 Task: Search one way flight ticket for 4 adults, 1 infant in seat and 1 infant on lap in premium economy from Jamestown: Jamestown Regional Airport to Rock Springs: Southwest Wyoming Regional Airport (rock Springs Sweetwater County Airport) on 8-5-2023. Choice of flights is Emirates. Number of bags: 2 carry on bags and 1 checked bag. Price is upto 98000. Outbound departure time preference is 20:45.
Action: Mouse moved to (324, 302)
Screenshot: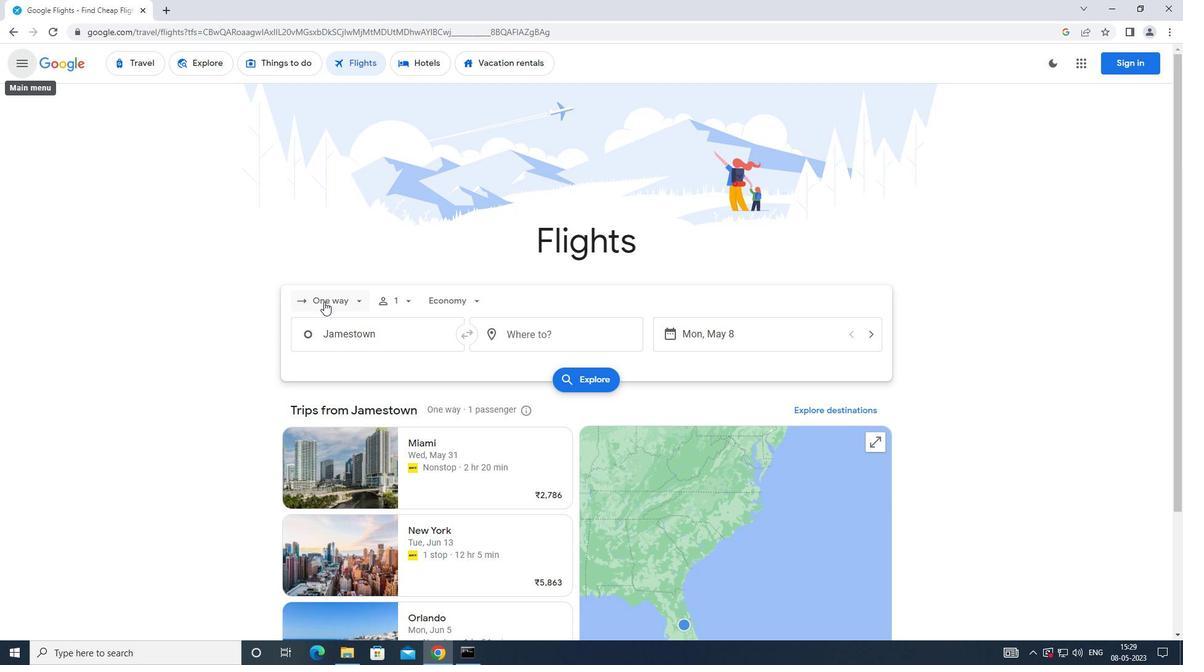 
Action: Mouse pressed left at (324, 302)
Screenshot: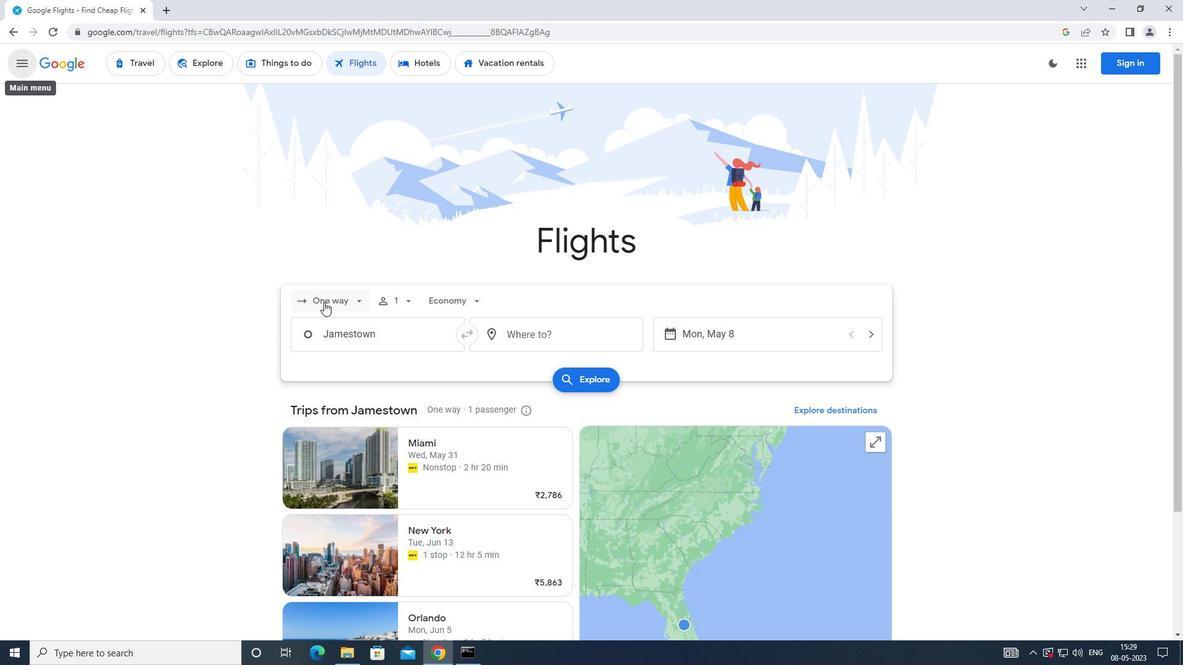 
Action: Mouse moved to (337, 361)
Screenshot: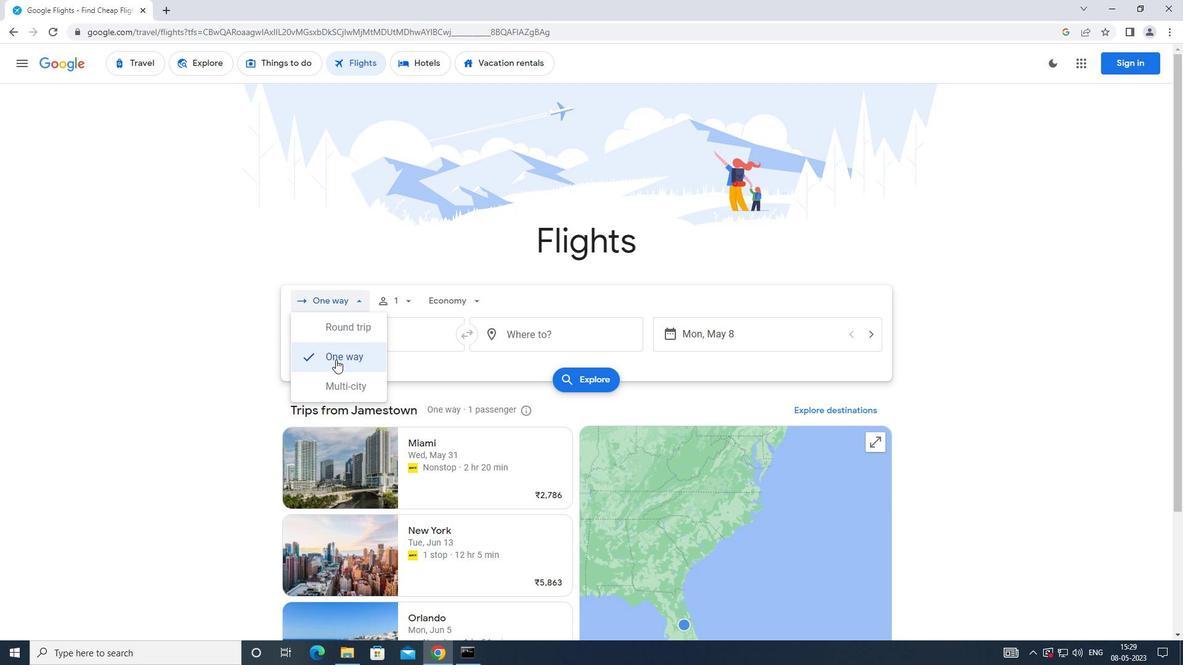 
Action: Mouse pressed left at (337, 361)
Screenshot: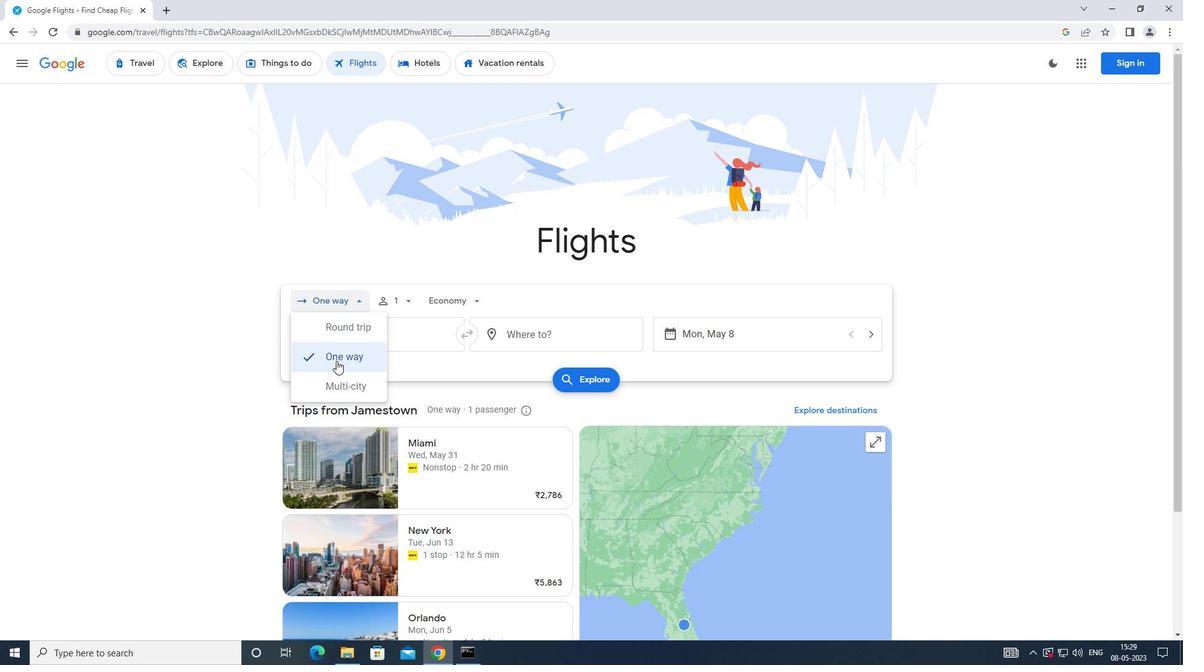 
Action: Mouse moved to (413, 307)
Screenshot: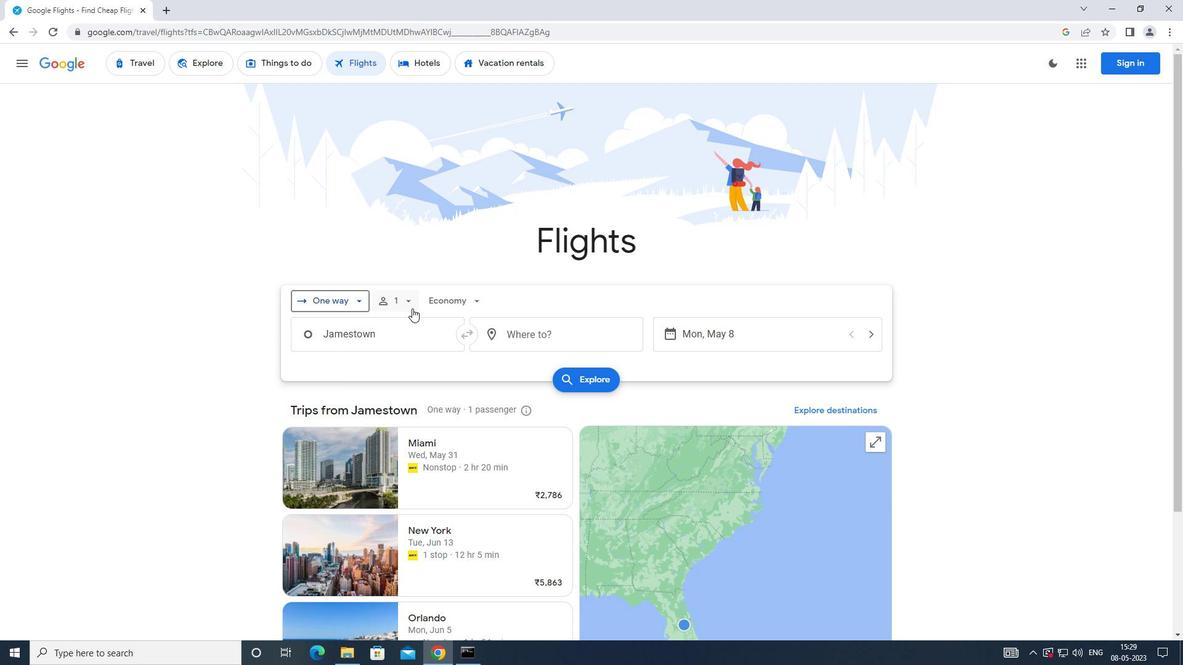 
Action: Mouse pressed left at (413, 307)
Screenshot: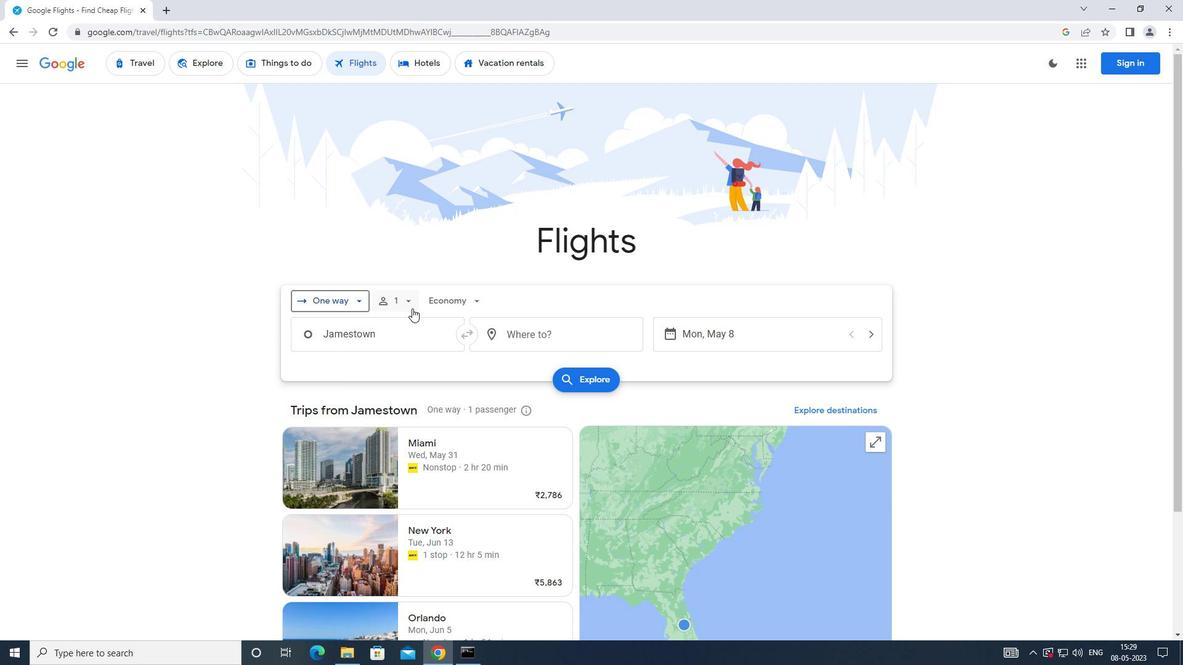 
Action: Mouse moved to (505, 337)
Screenshot: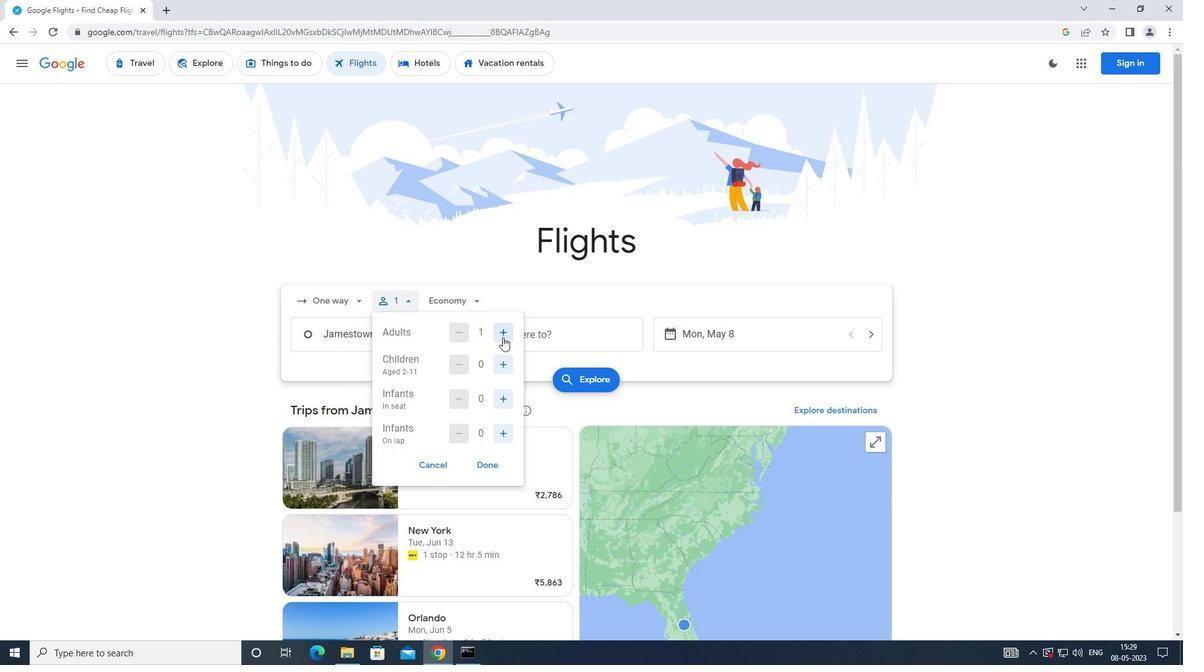 
Action: Mouse pressed left at (505, 337)
Screenshot: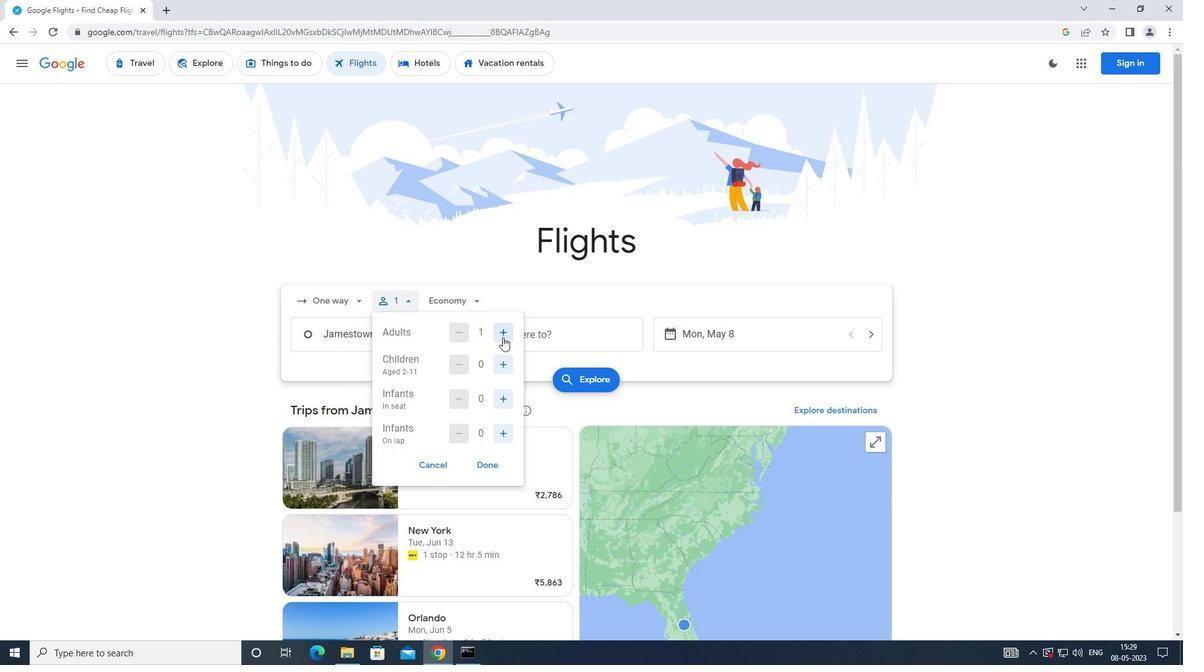 
Action: Mouse moved to (506, 337)
Screenshot: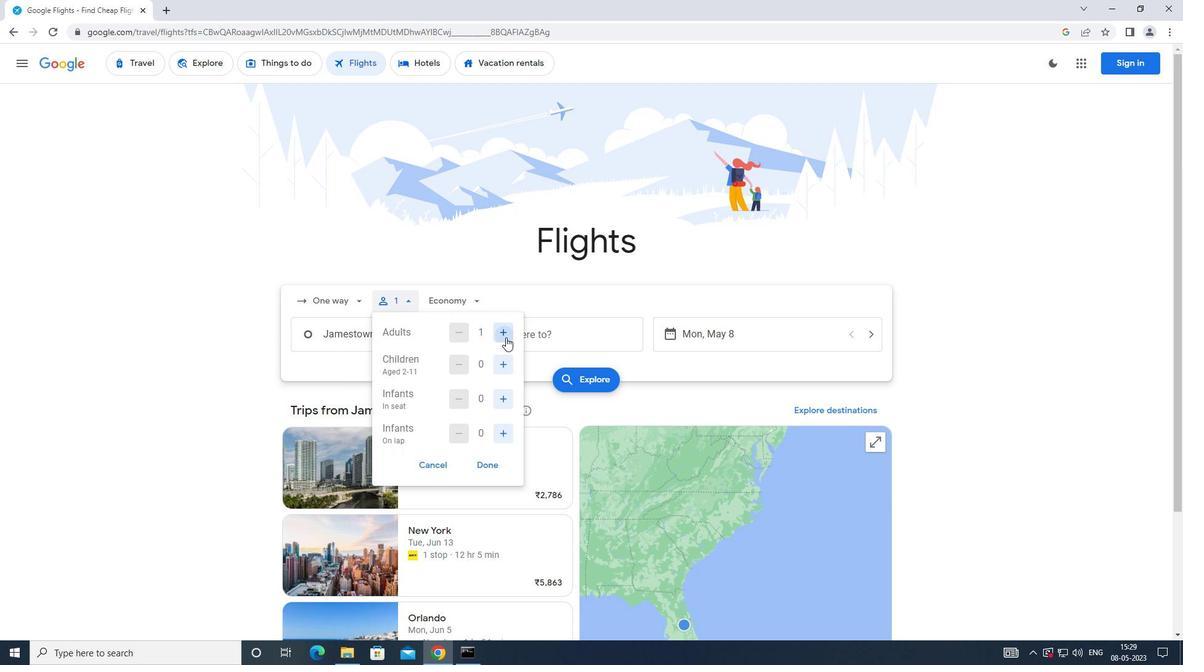 
Action: Mouse pressed left at (506, 337)
Screenshot: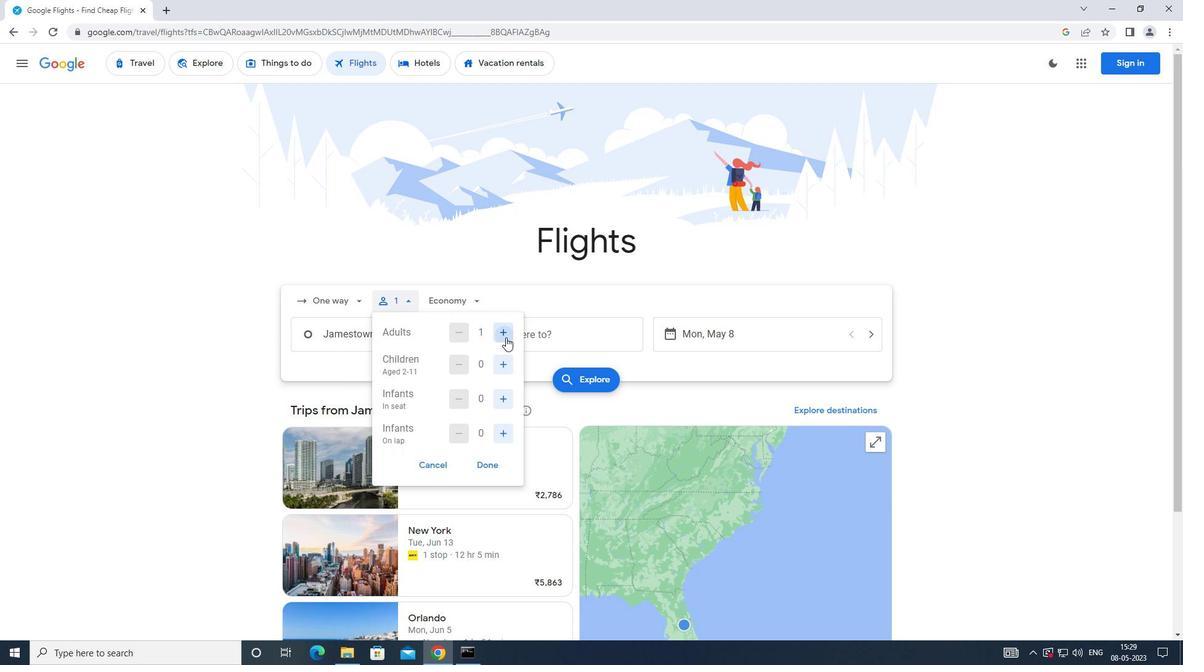 
Action: Mouse pressed left at (506, 337)
Screenshot: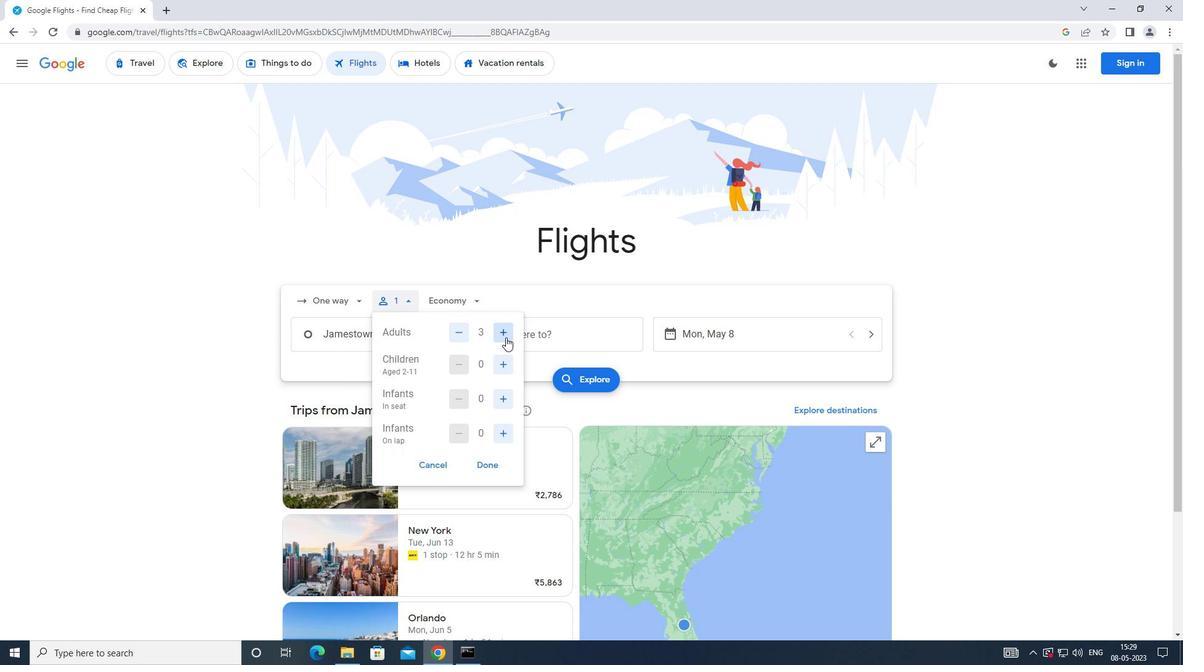
Action: Mouse moved to (501, 360)
Screenshot: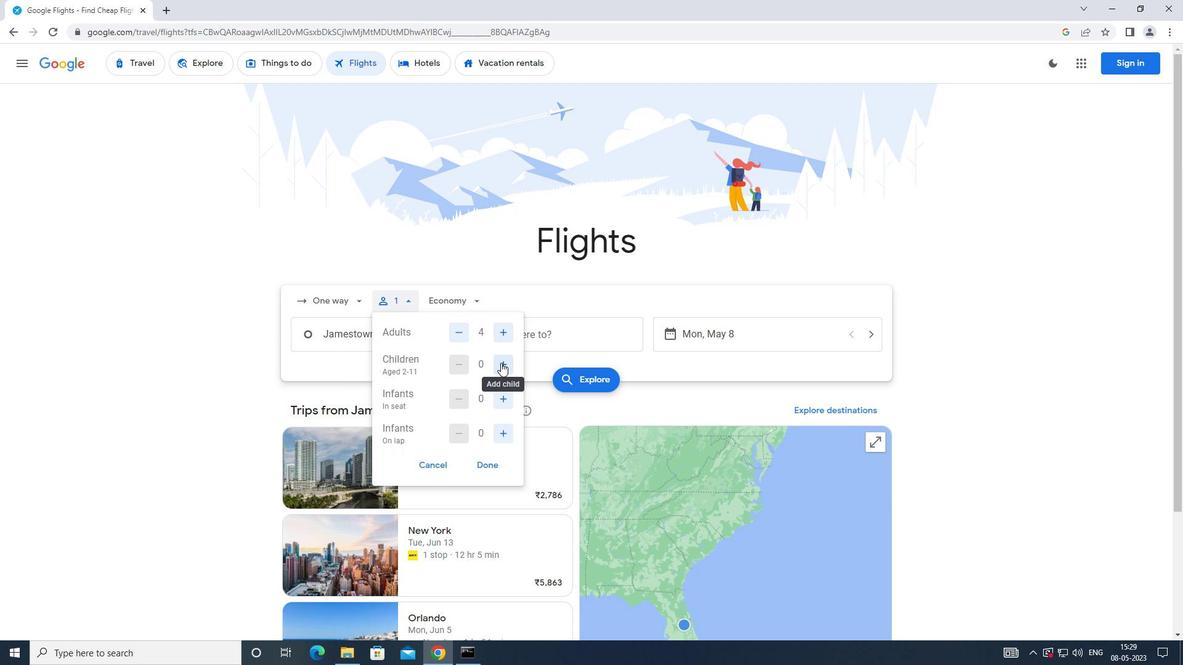 
Action: Mouse pressed left at (501, 360)
Screenshot: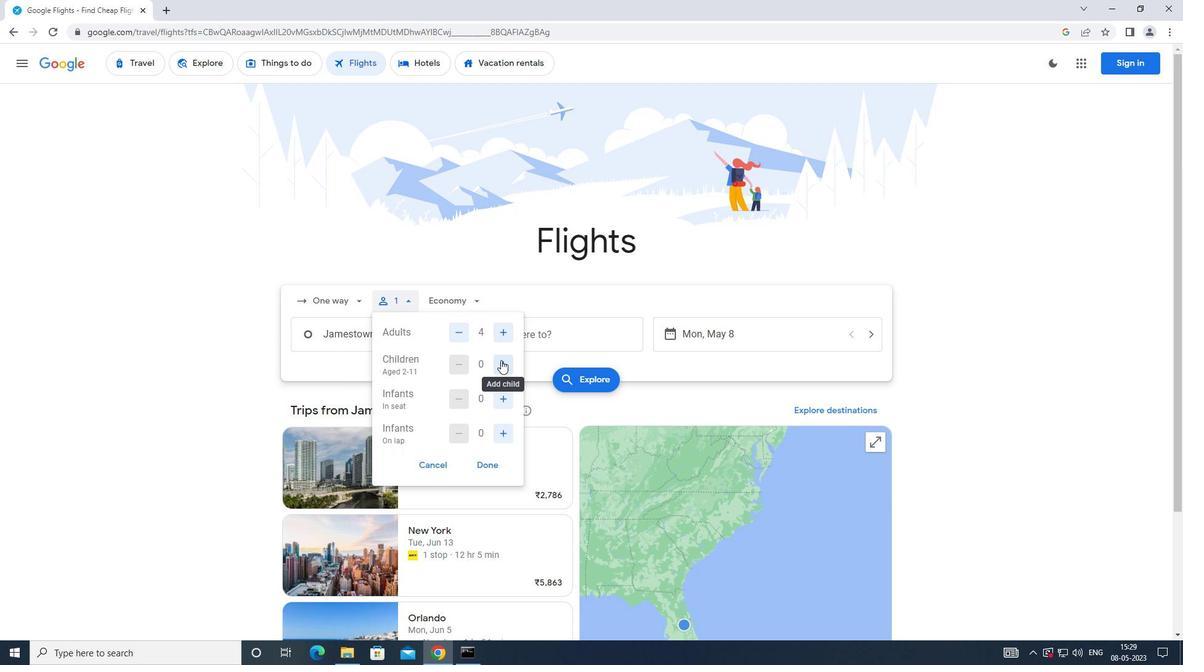 
Action: Mouse moved to (461, 366)
Screenshot: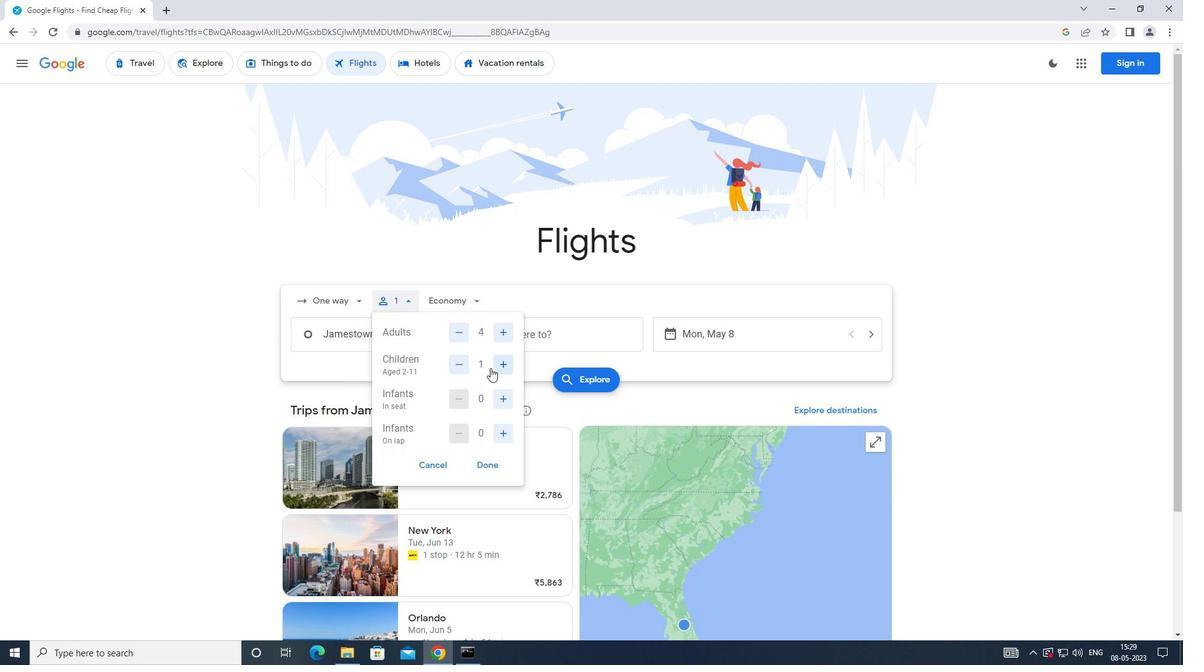
Action: Mouse pressed left at (461, 366)
Screenshot: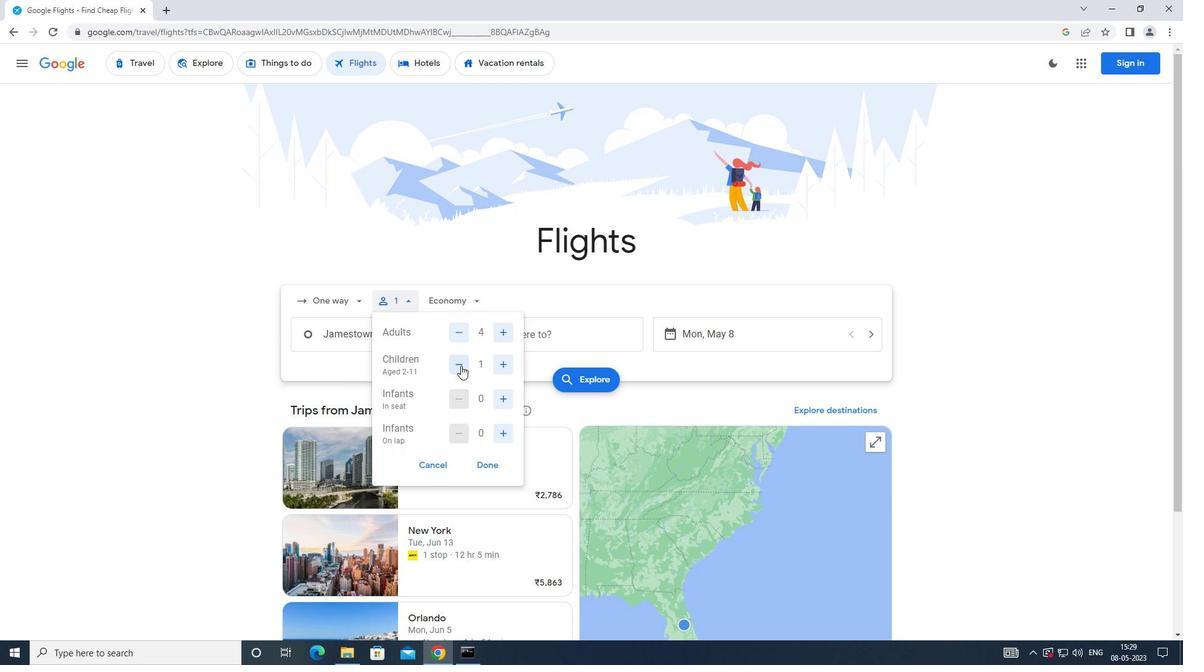 
Action: Mouse moved to (500, 396)
Screenshot: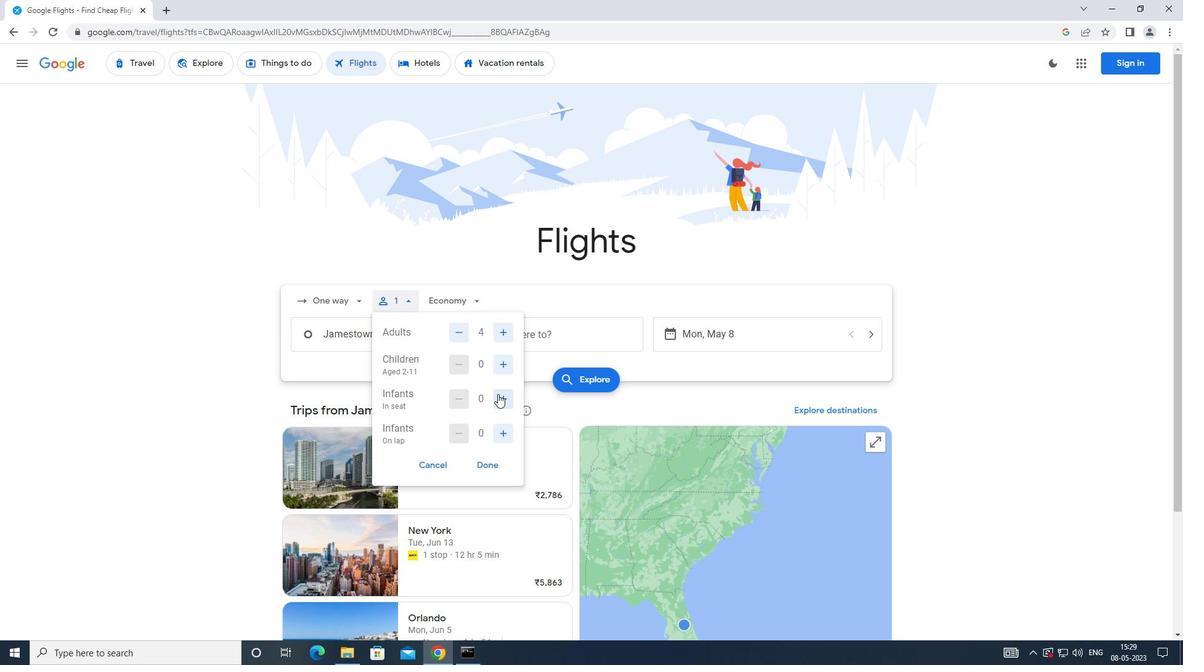 
Action: Mouse pressed left at (500, 396)
Screenshot: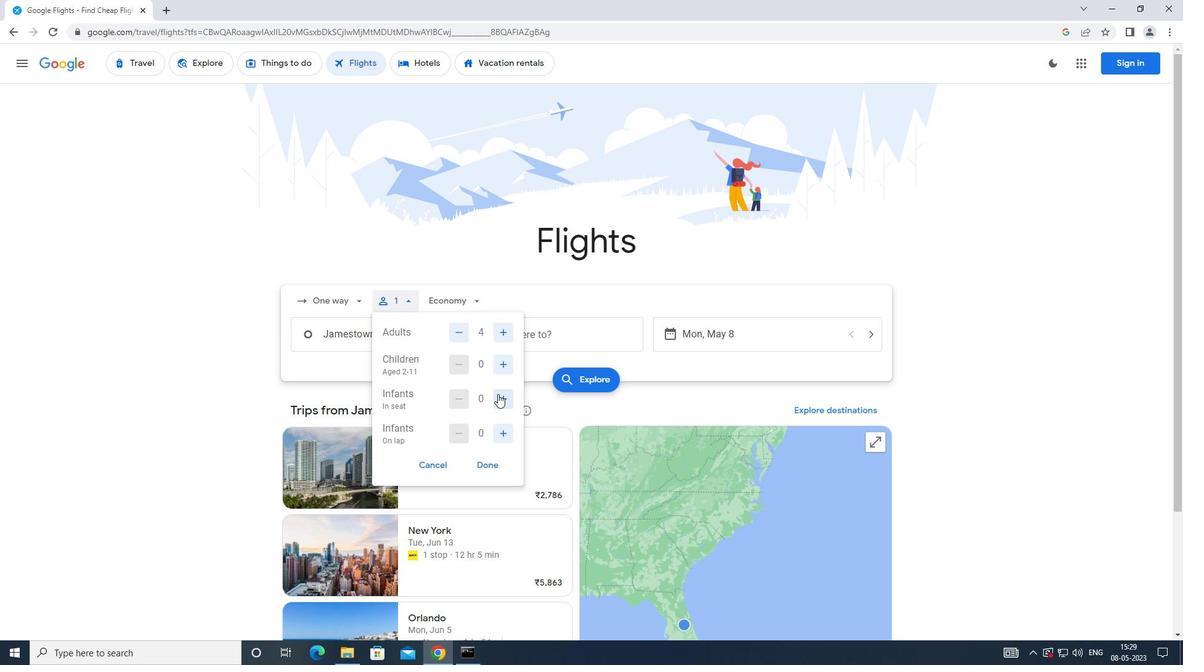 
Action: Mouse moved to (504, 430)
Screenshot: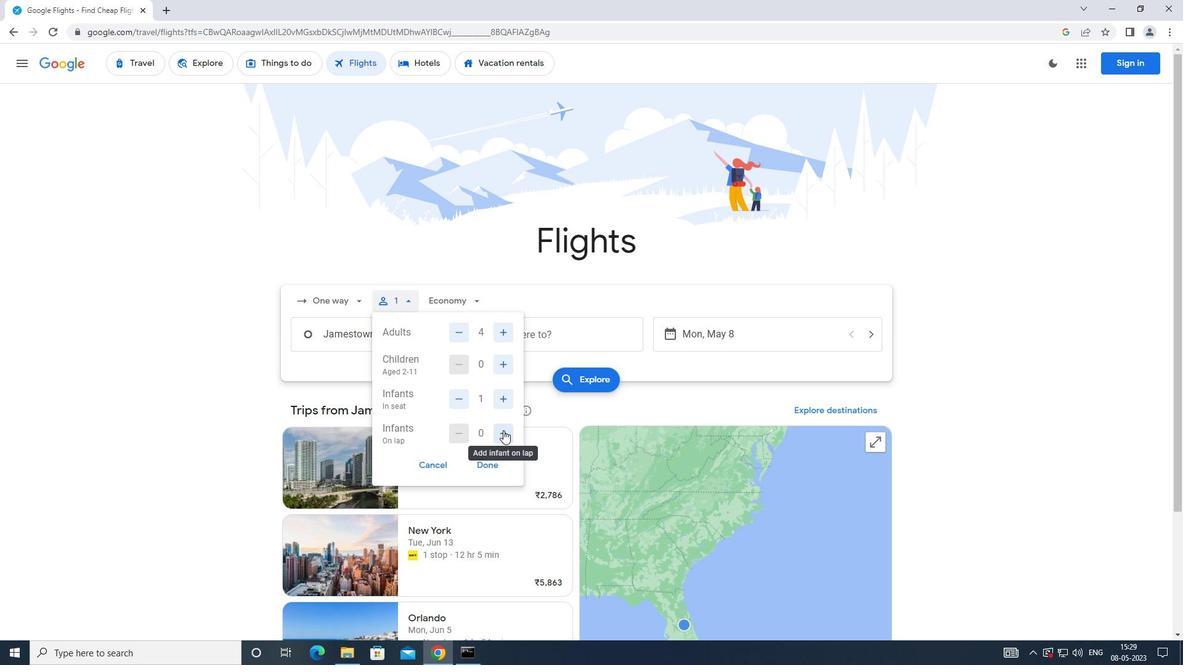 
Action: Mouse pressed left at (504, 430)
Screenshot: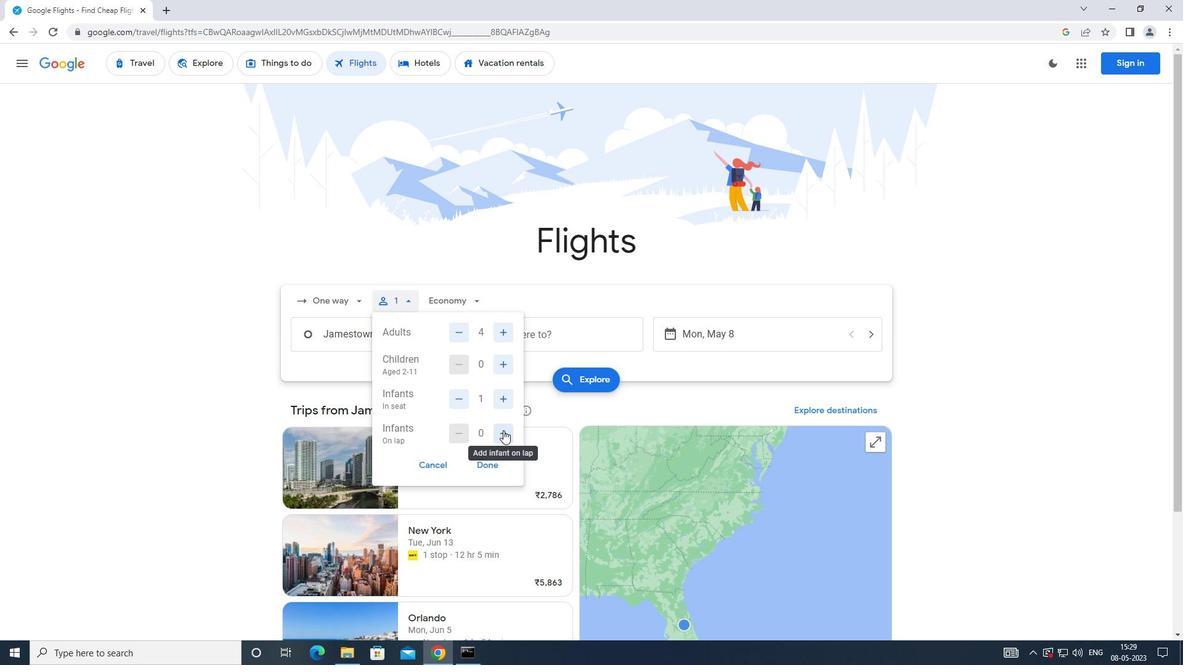 
Action: Mouse moved to (492, 464)
Screenshot: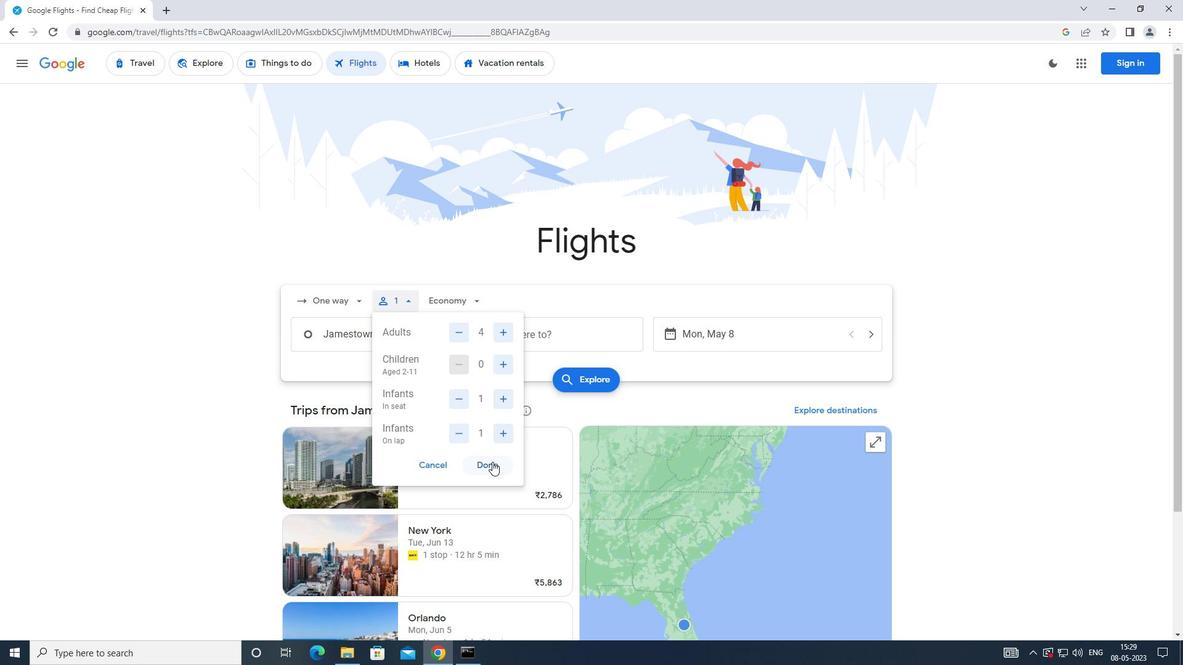 
Action: Mouse pressed left at (492, 464)
Screenshot: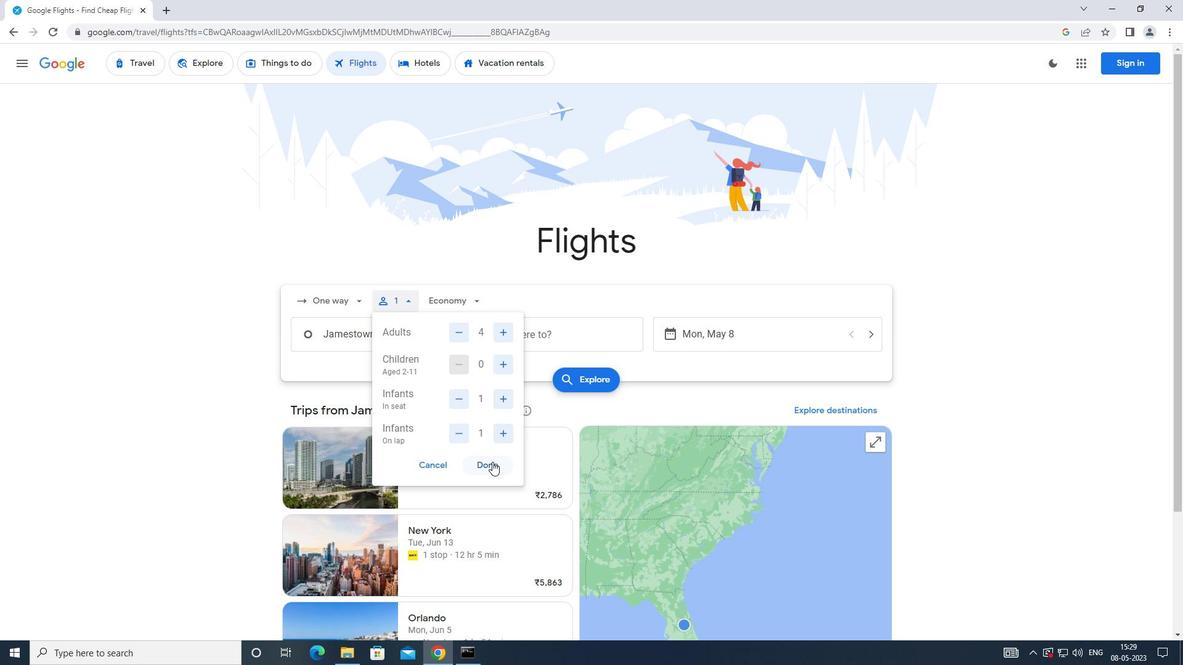 
Action: Mouse moved to (450, 297)
Screenshot: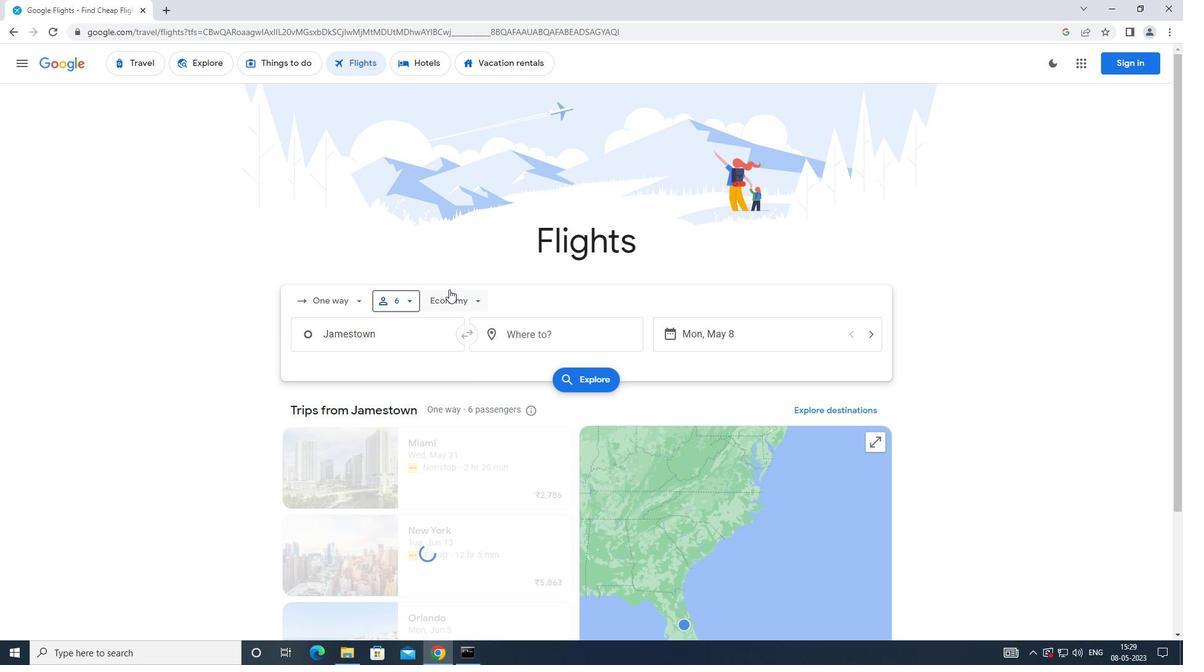 
Action: Mouse pressed left at (450, 297)
Screenshot: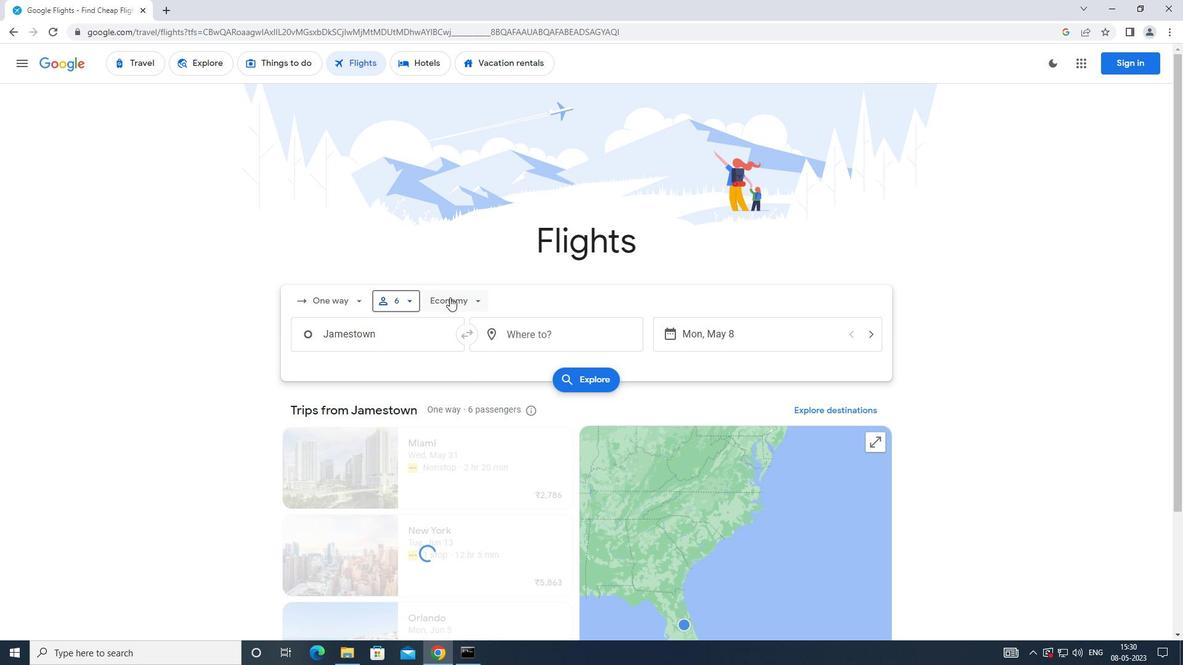 
Action: Mouse moved to (475, 358)
Screenshot: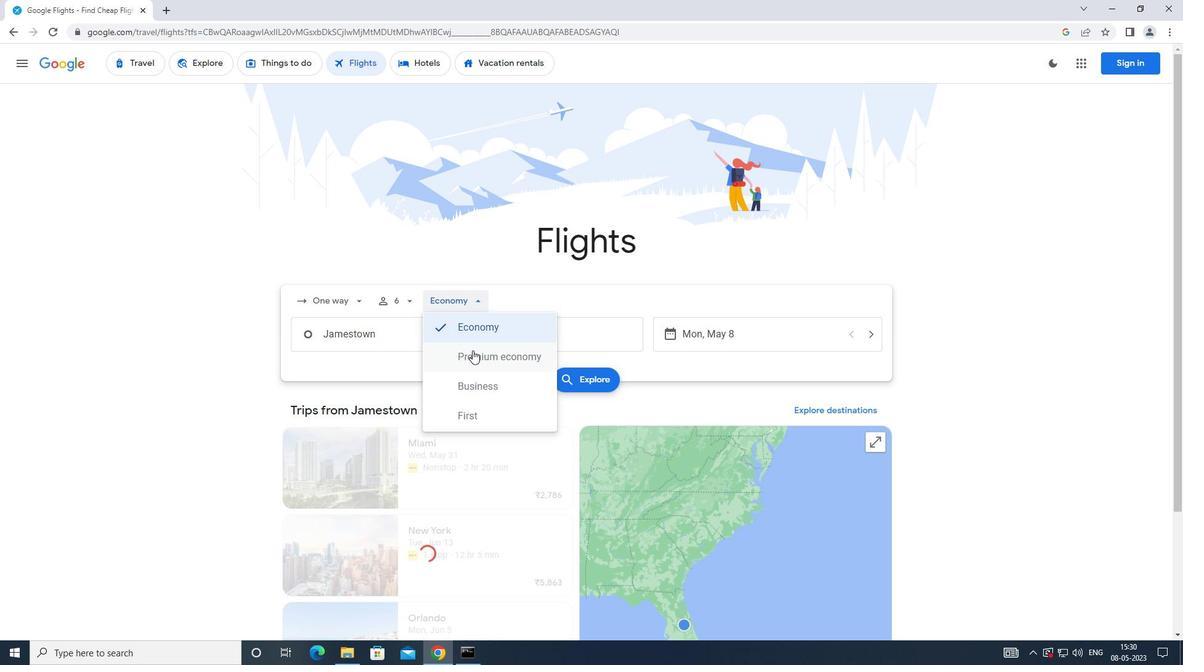 
Action: Mouse pressed left at (475, 358)
Screenshot: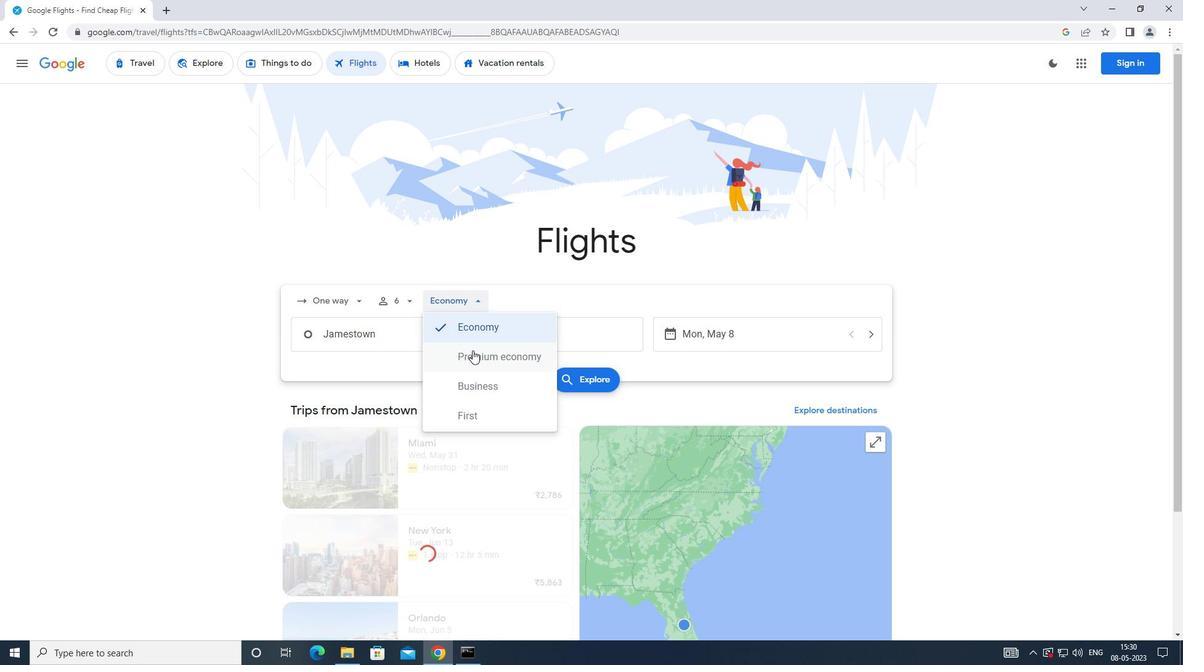 
Action: Mouse moved to (411, 337)
Screenshot: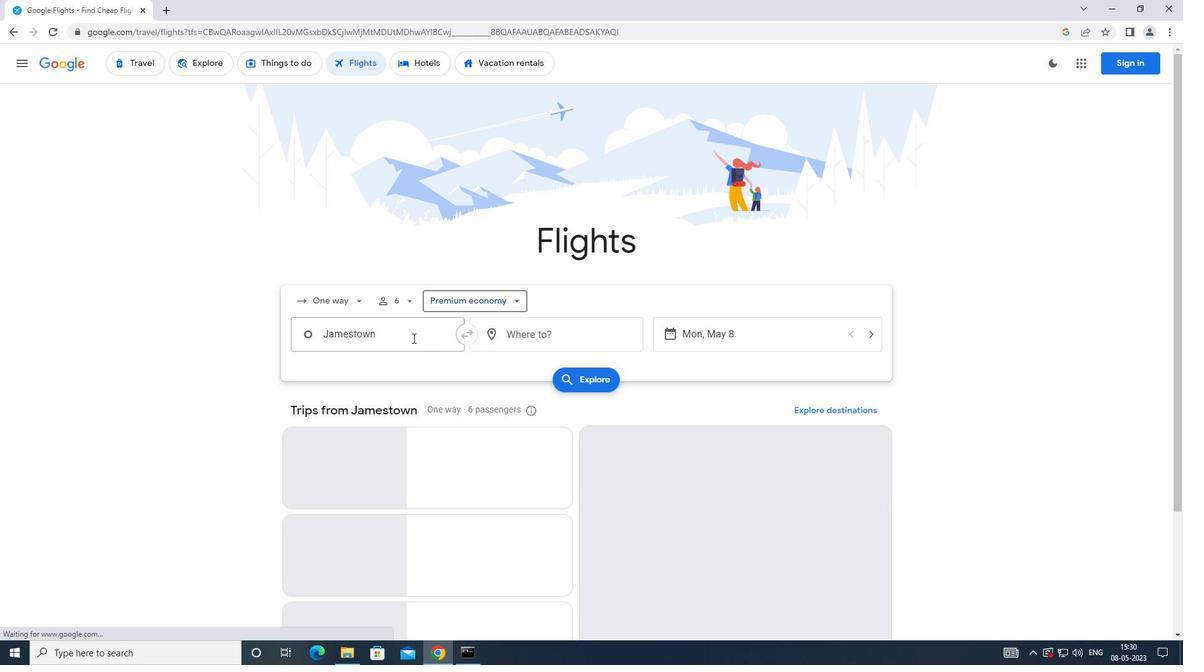 
Action: Mouse pressed left at (411, 337)
Screenshot: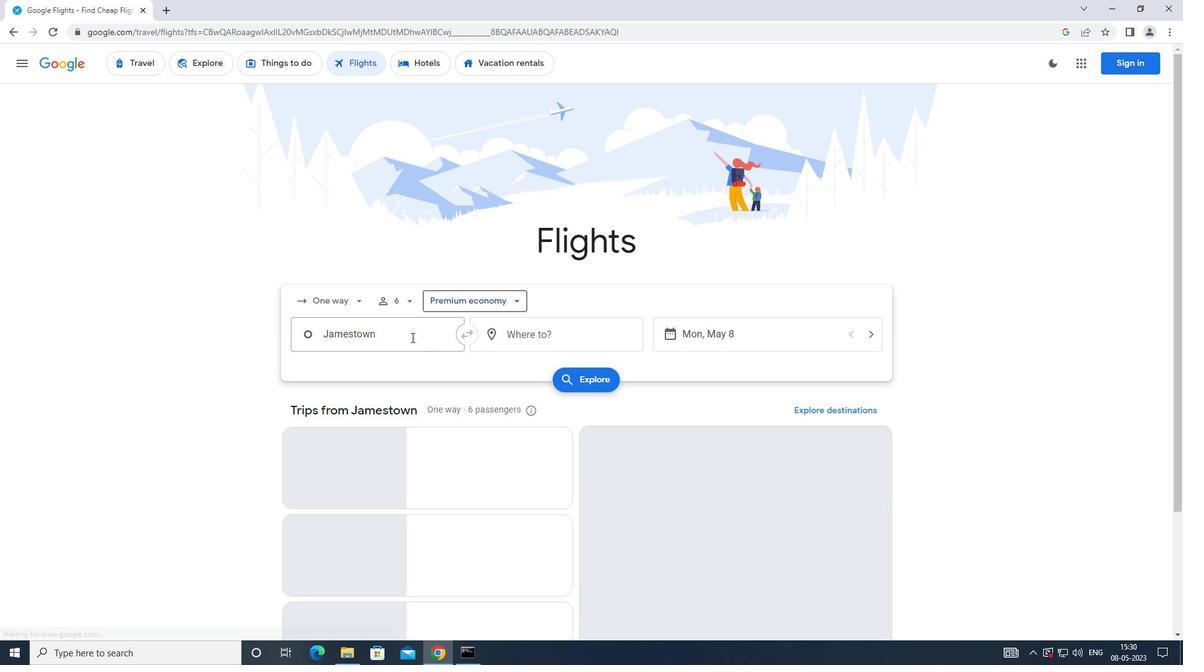 
Action: Mouse moved to (401, 373)
Screenshot: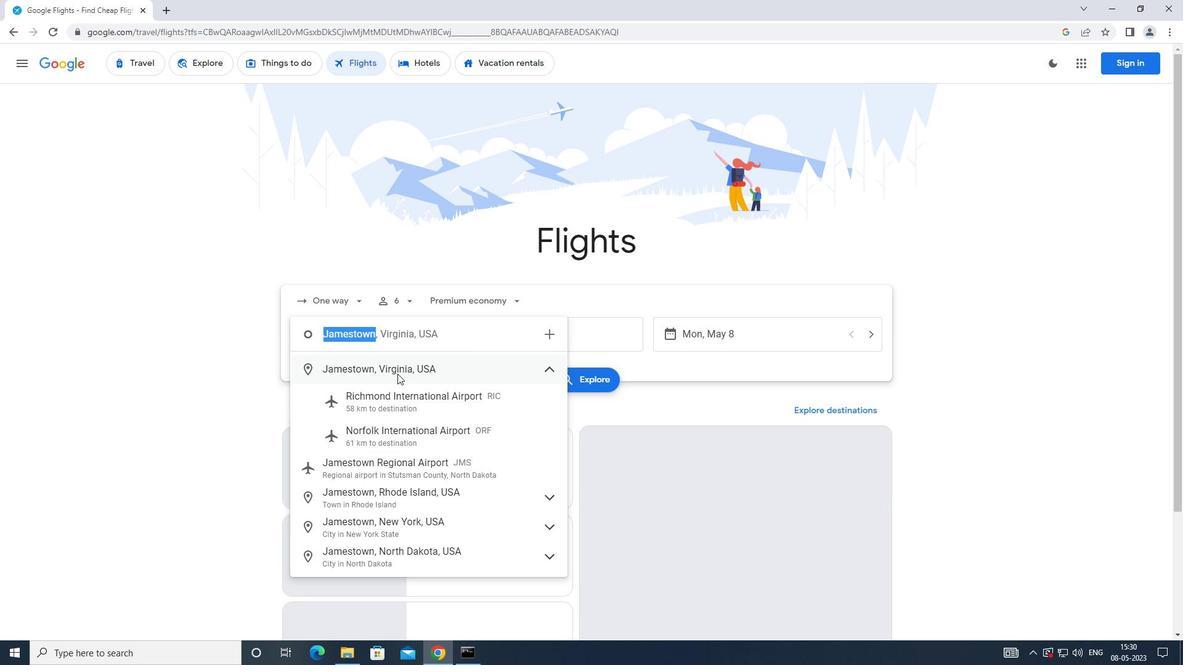 
Action: Mouse pressed left at (401, 373)
Screenshot: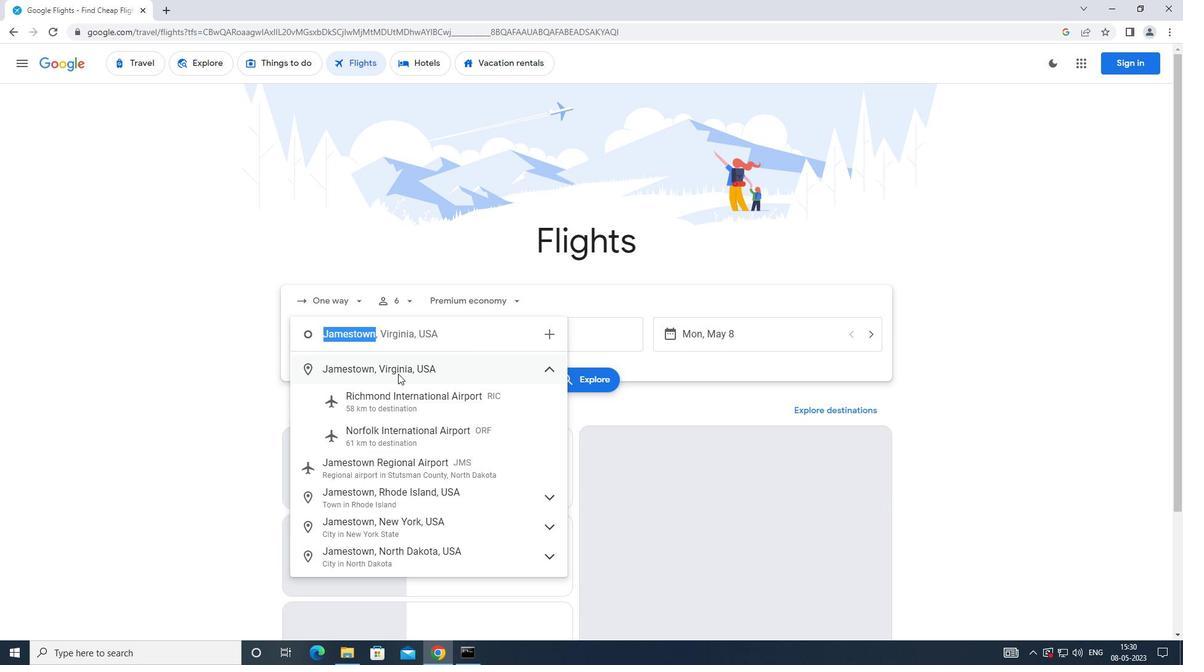 
Action: Mouse moved to (535, 339)
Screenshot: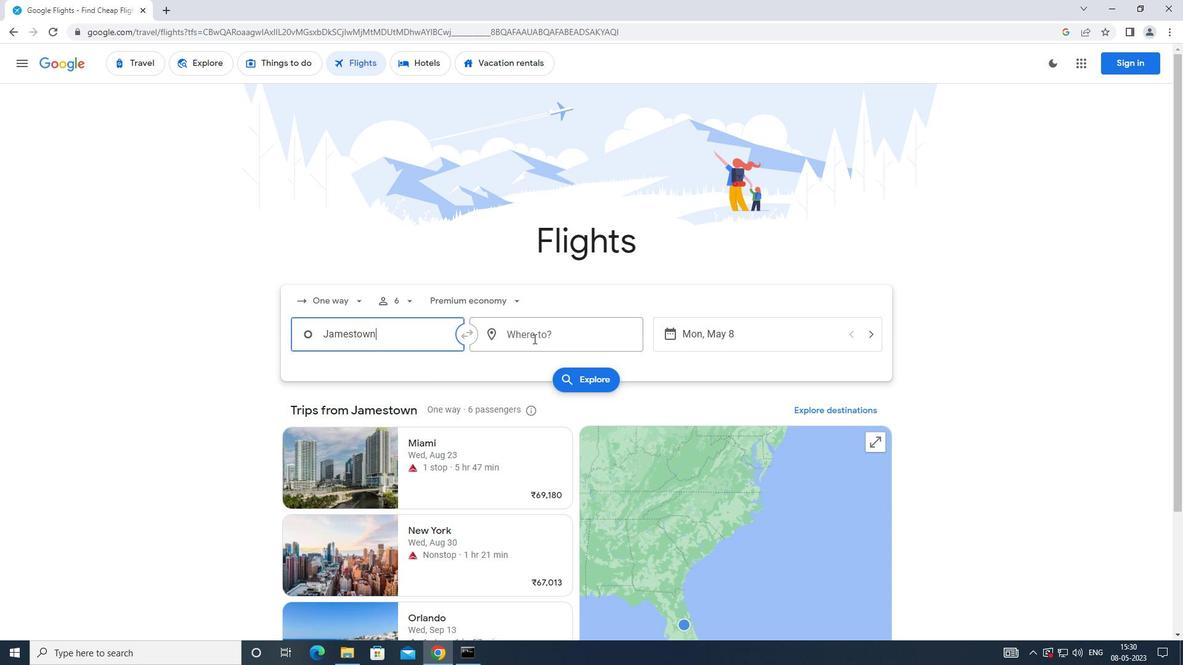 
Action: Mouse pressed left at (535, 339)
Screenshot: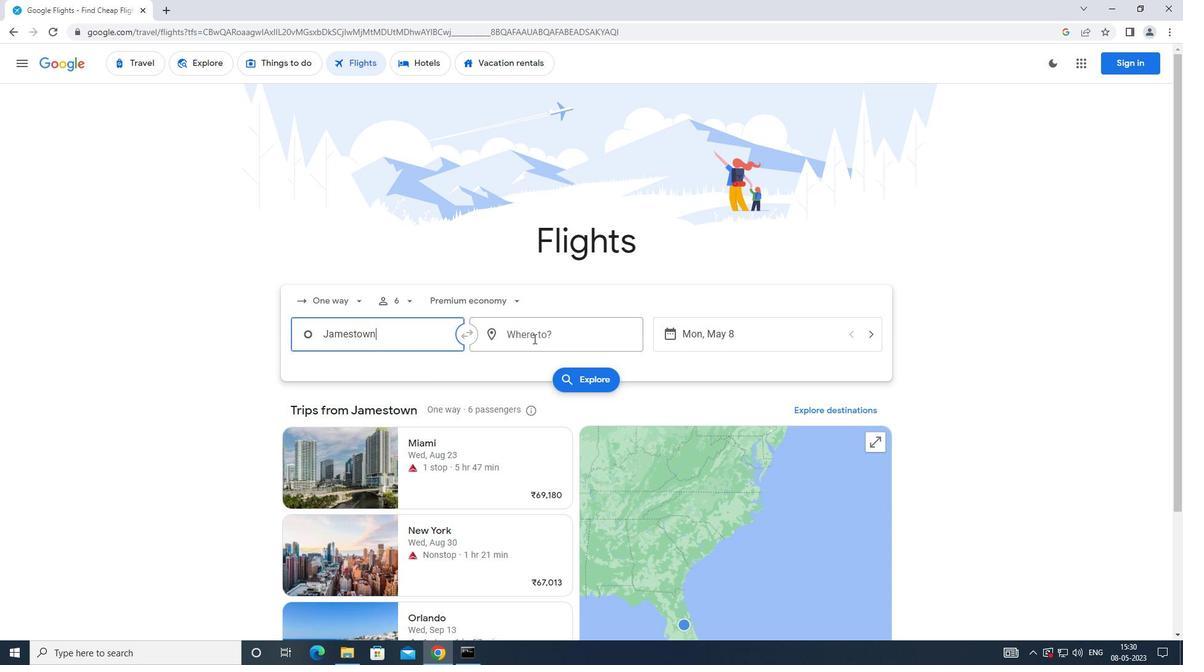 
Action: Mouse moved to (535, 459)
Screenshot: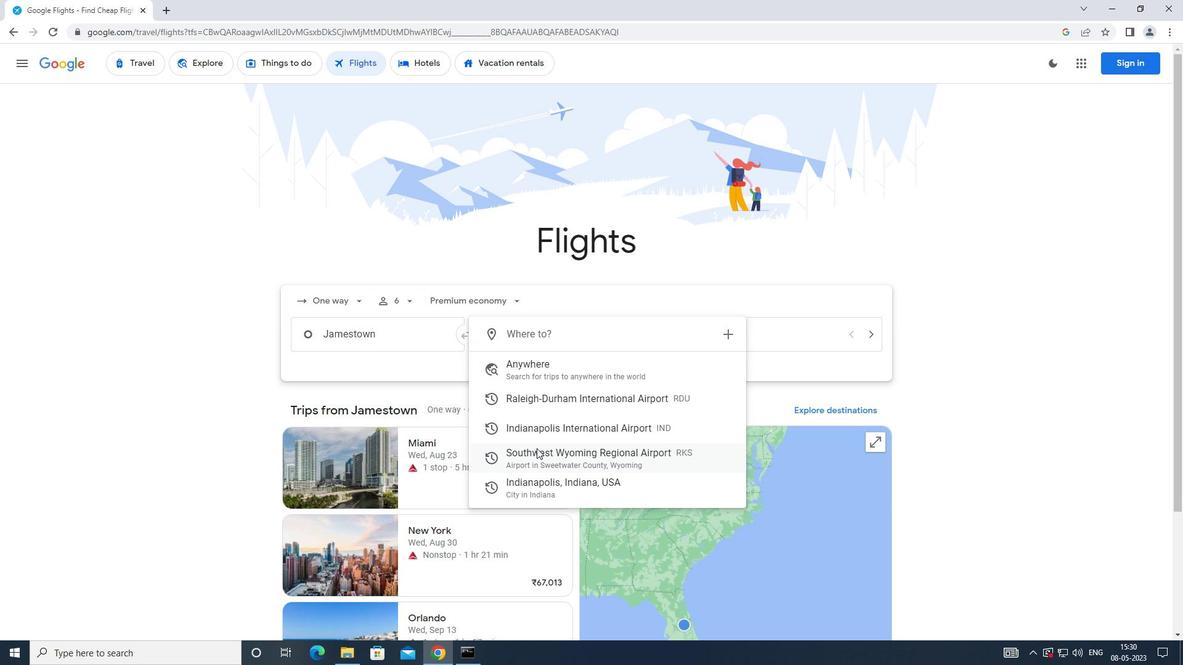 
Action: Mouse pressed left at (535, 459)
Screenshot: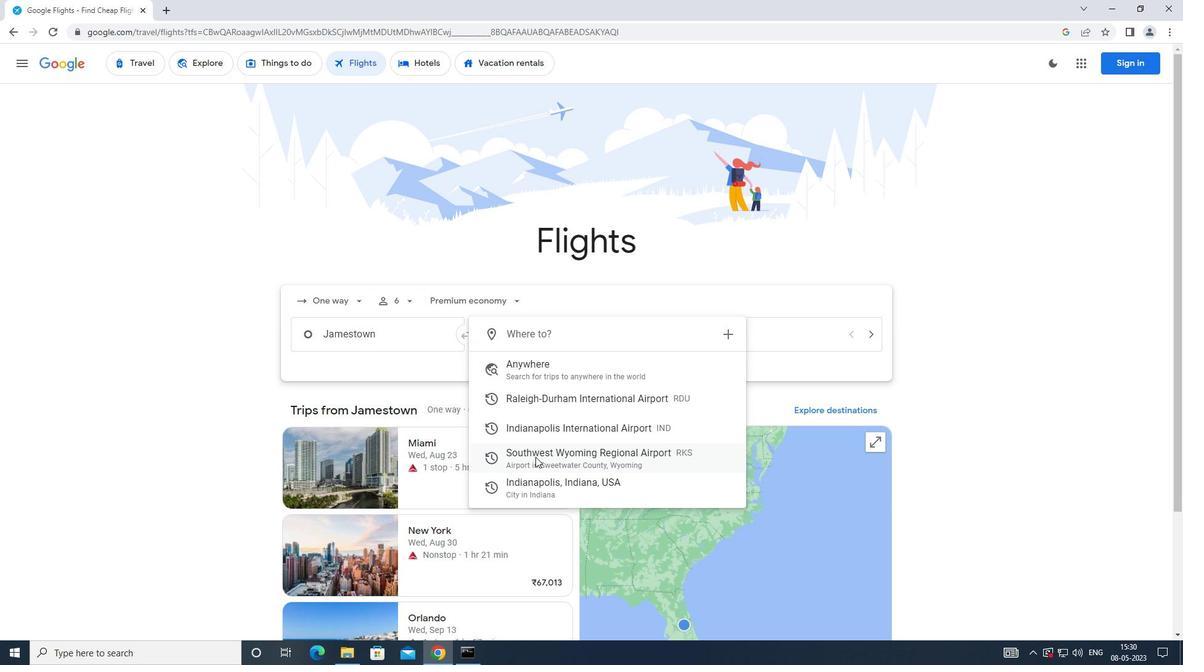 
Action: Mouse moved to (667, 341)
Screenshot: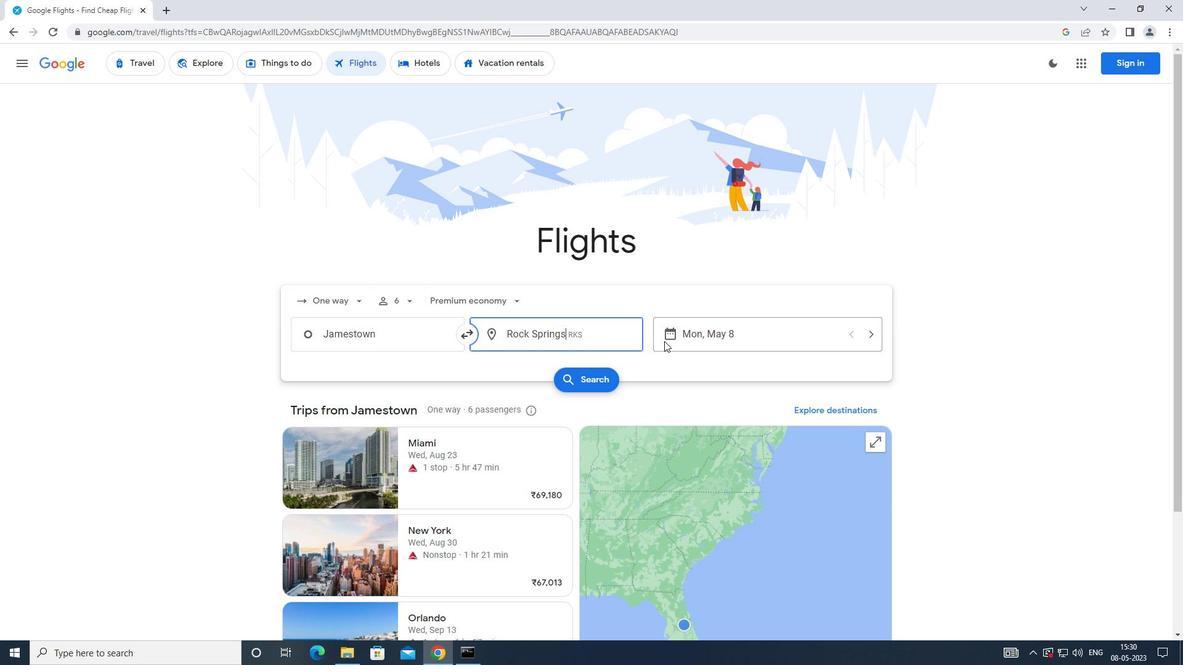 
Action: Mouse pressed left at (667, 341)
Screenshot: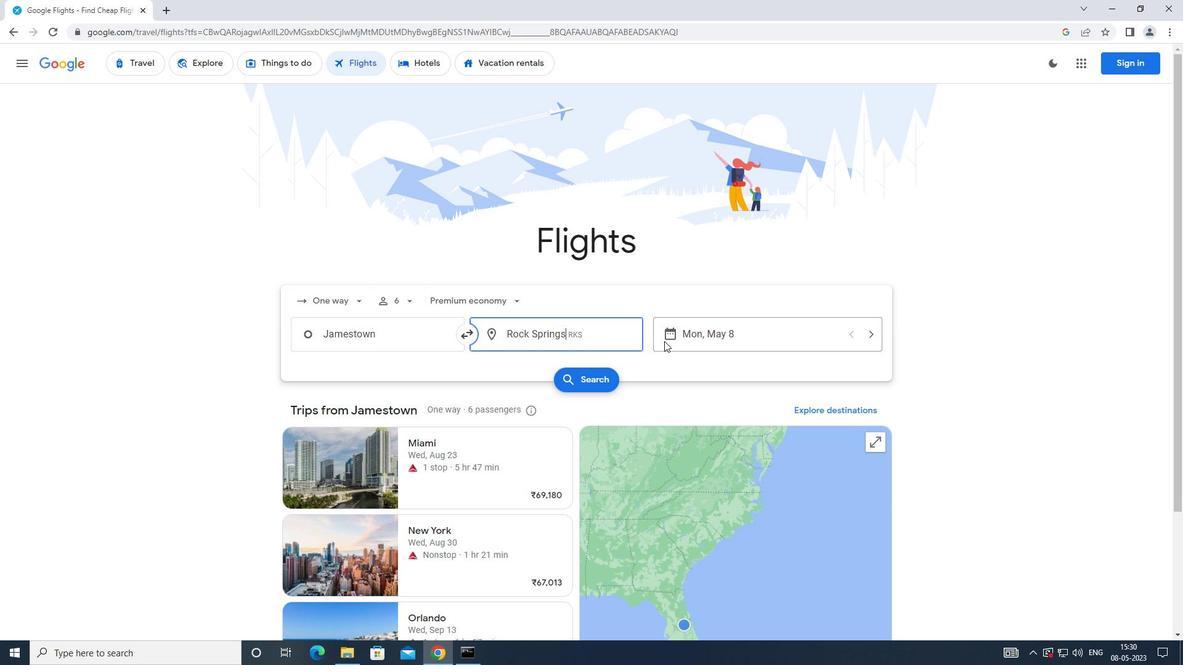 
Action: Mouse moved to (471, 451)
Screenshot: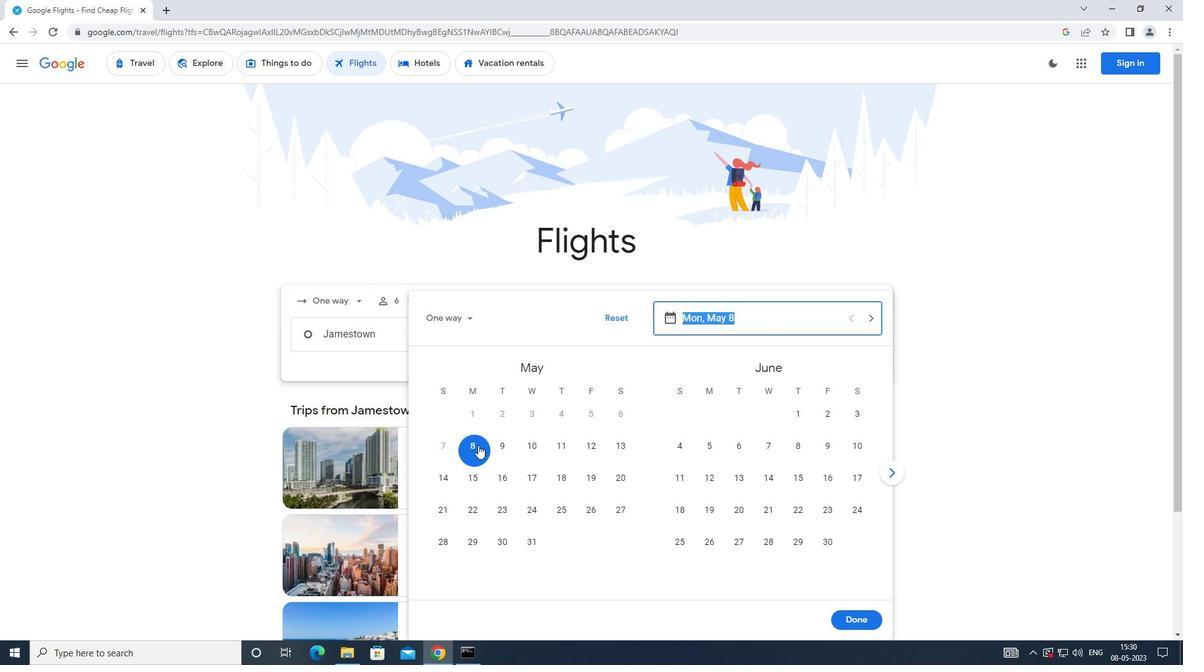 
Action: Mouse pressed left at (471, 451)
Screenshot: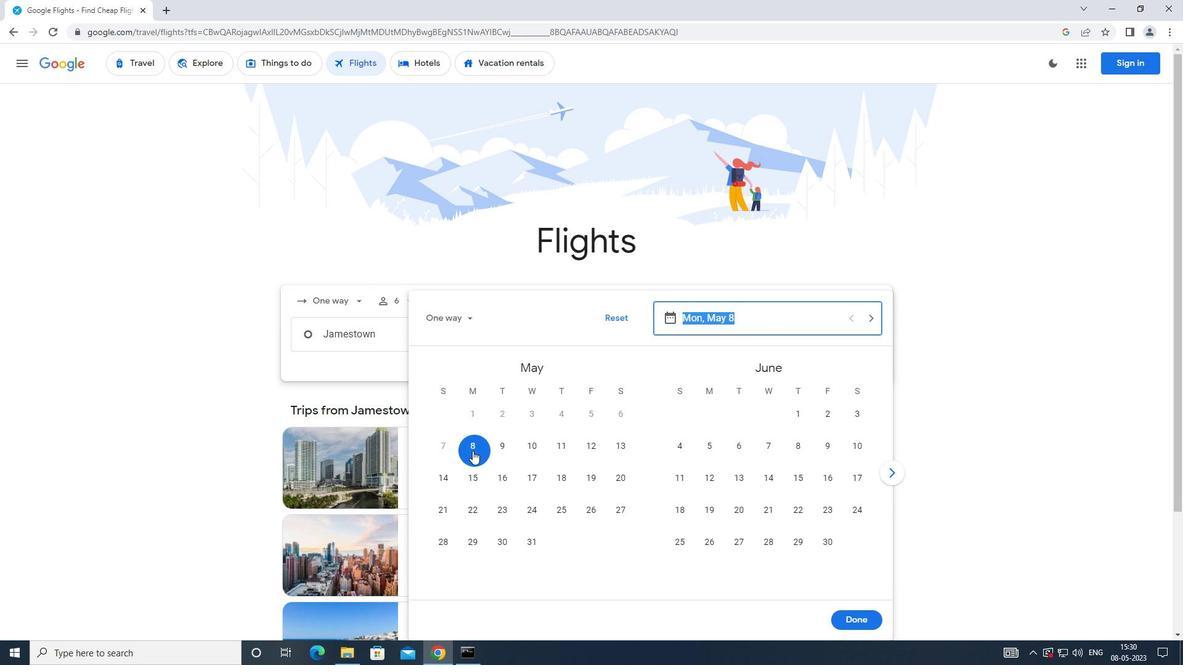 
Action: Mouse moved to (865, 625)
Screenshot: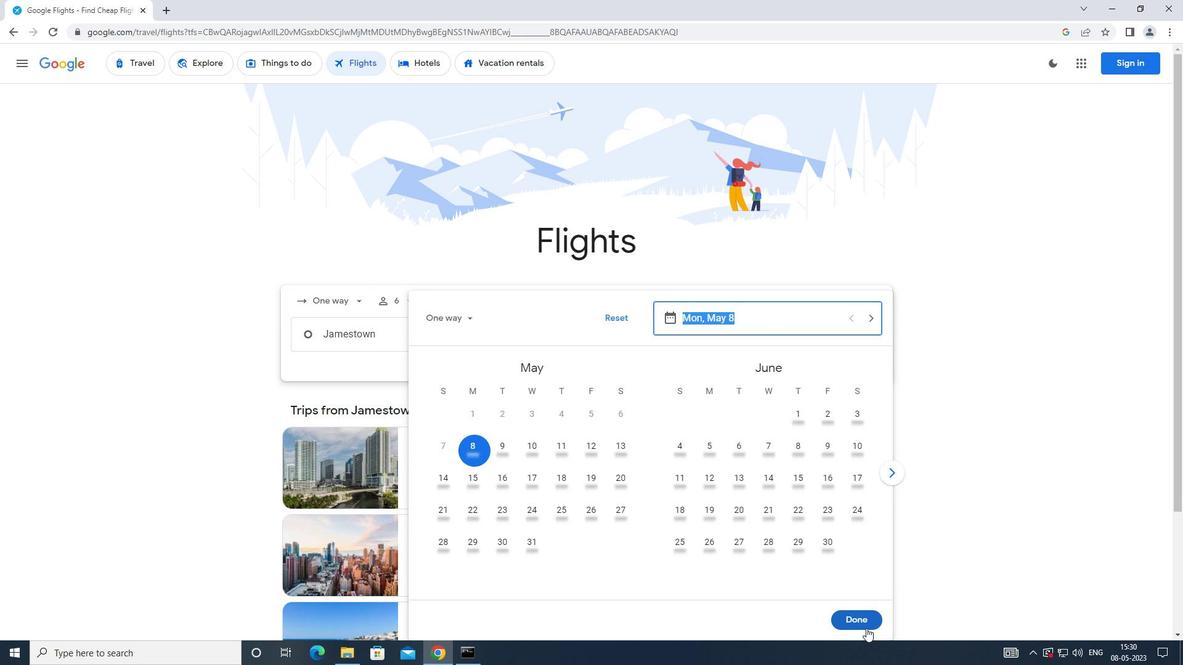 
Action: Mouse pressed left at (865, 625)
Screenshot: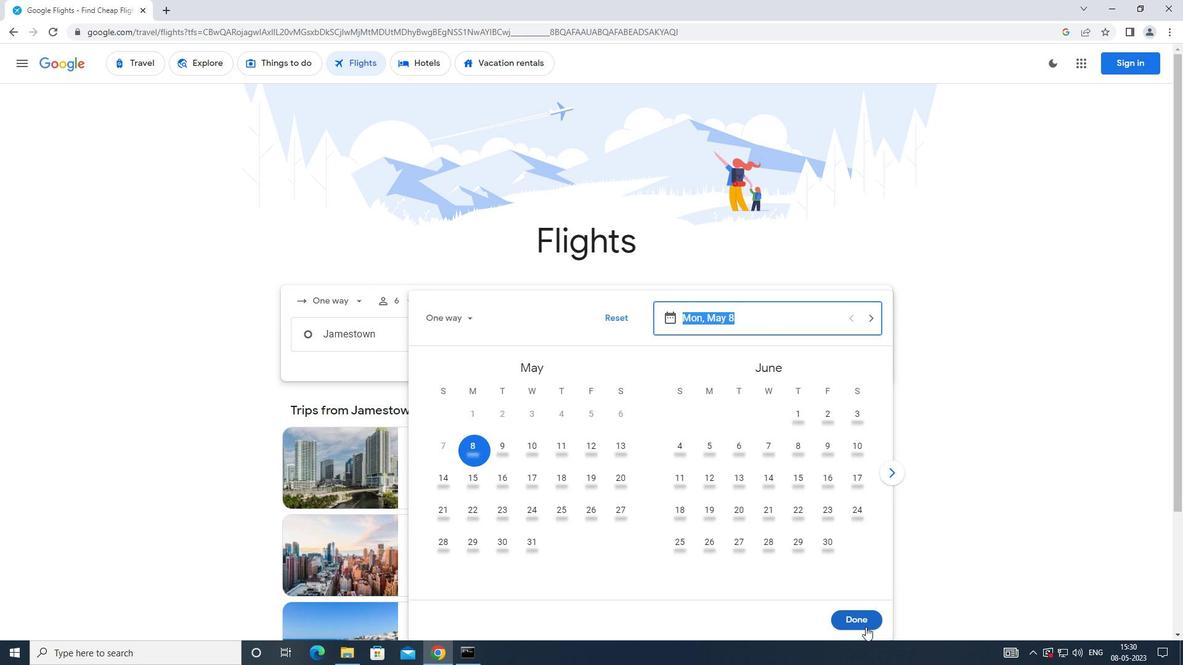 
Action: Mouse moved to (595, 388)
Screenshot: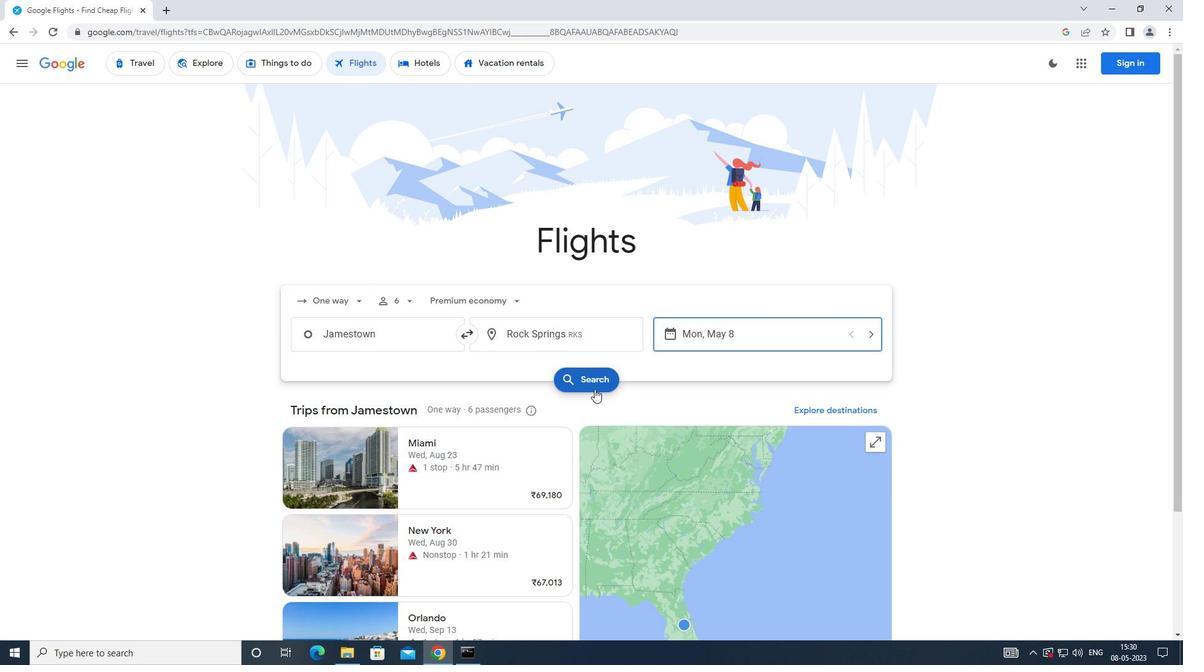 
Action: Mouse pressed left at (595, 388)
Screenshot: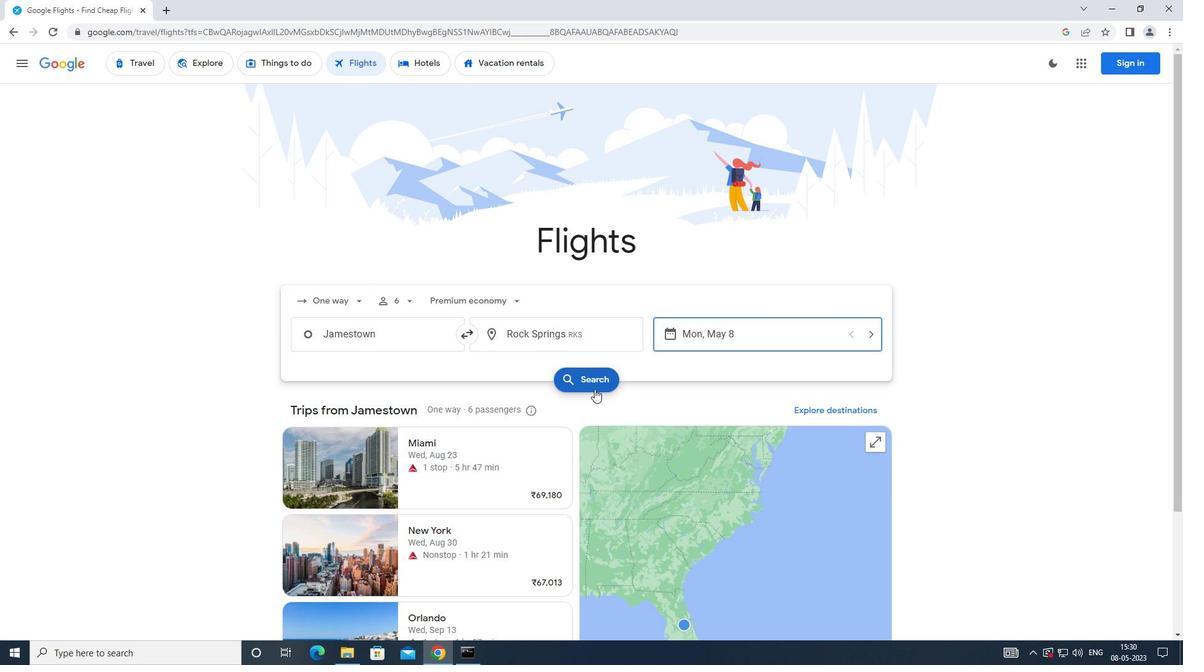 
Action: Mouse moved to (294, 176)
Screenshot: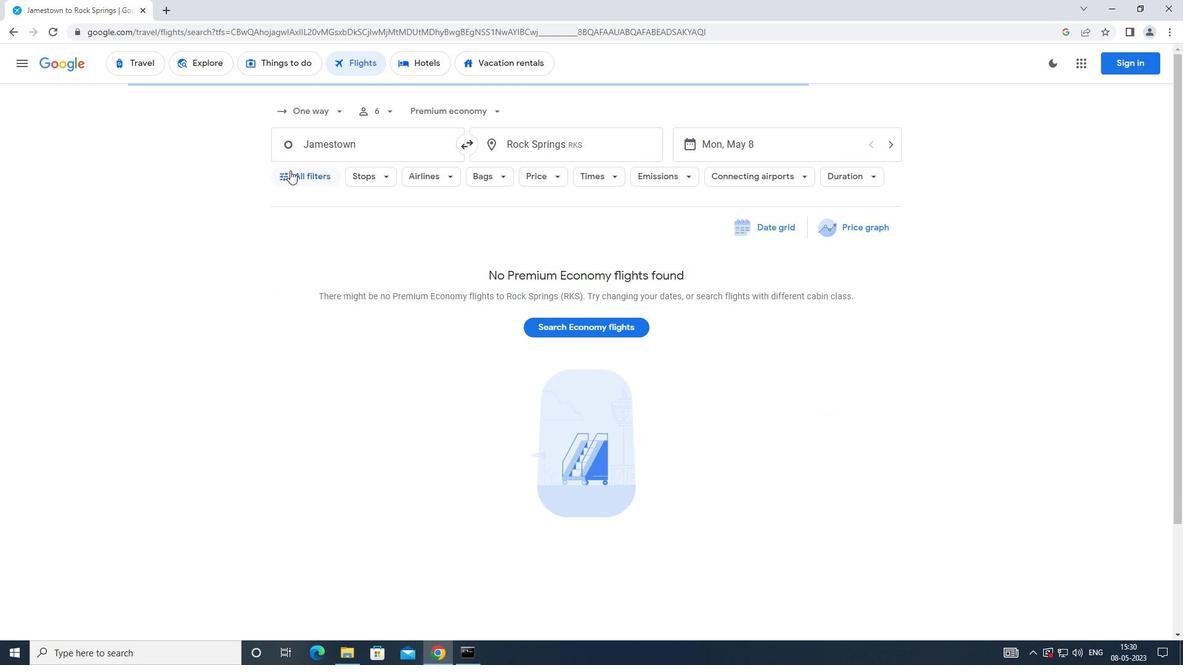 
Action: Mouse pressed left at (294, 176)
Screenshot: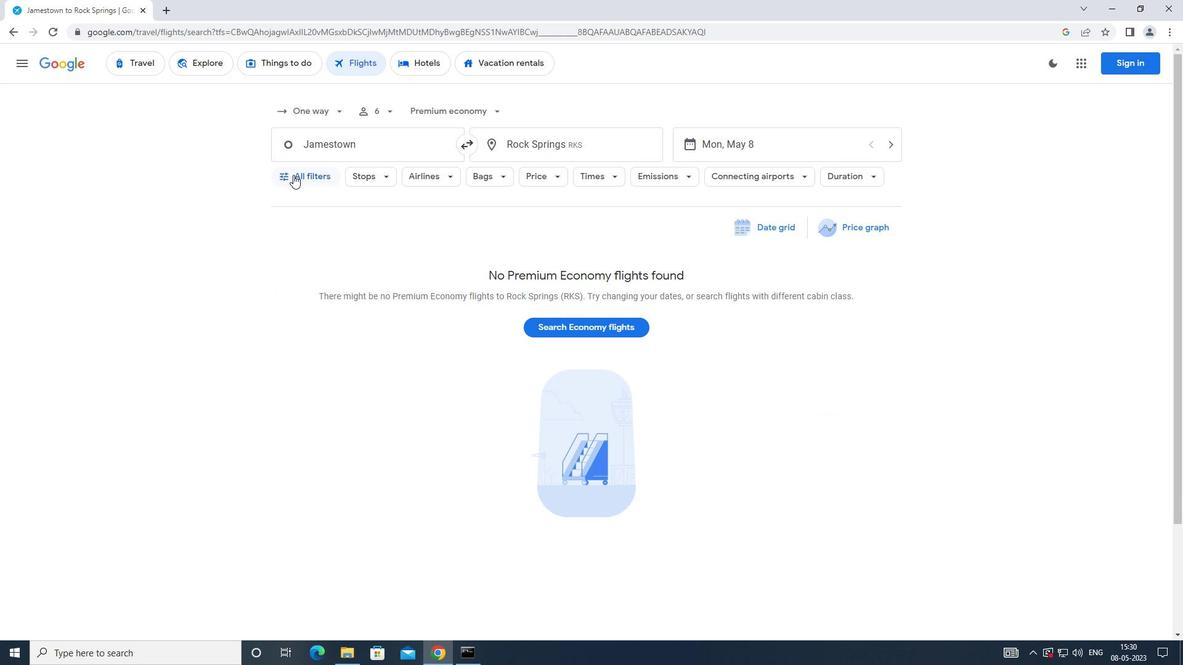 
Action: Mouse moved to (445, 436)
Screenshot: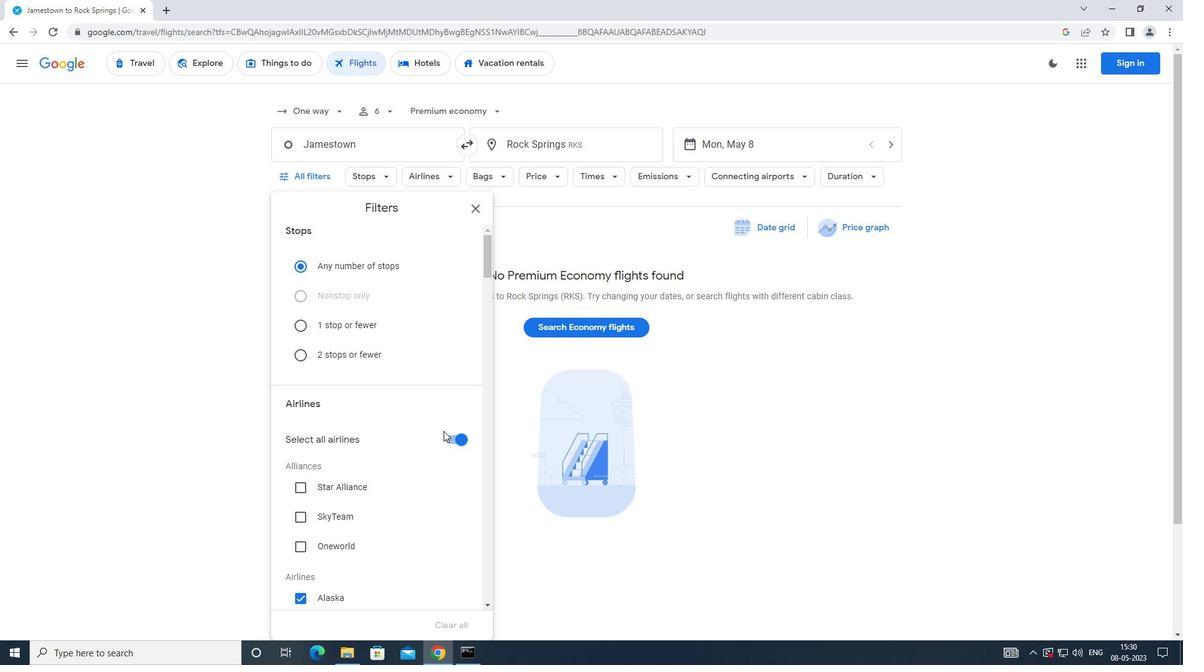 
Action: Mouse pressed left at (445, 436)
Screenshot: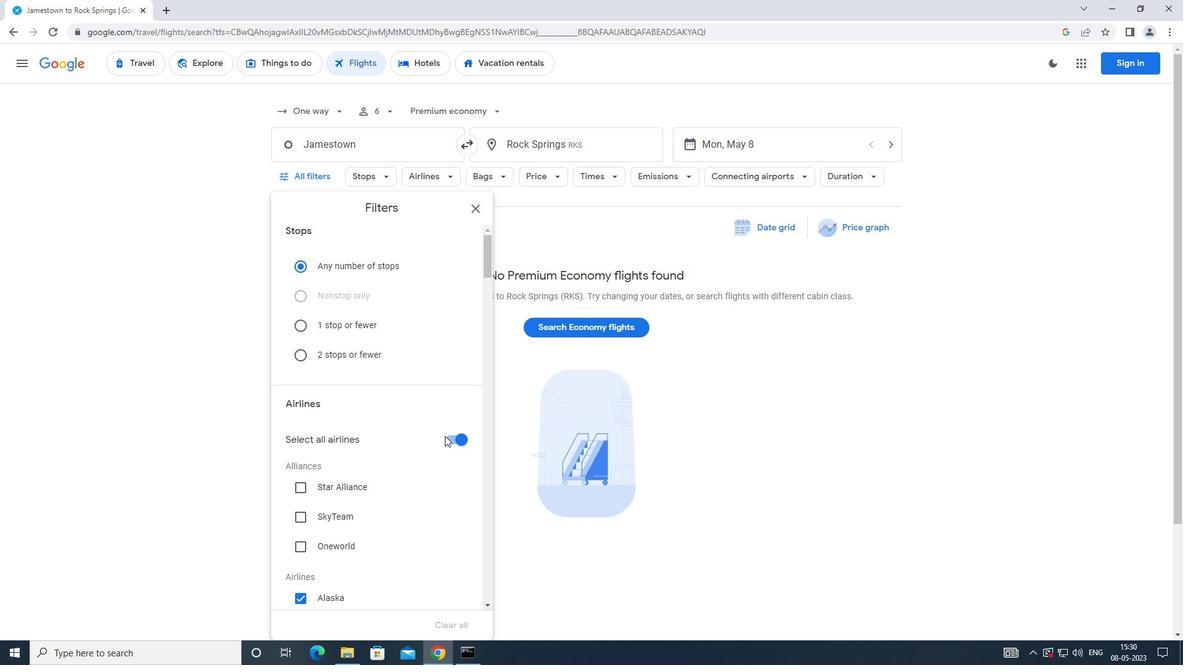 
Action: Mouse moved to (453, 441)
Screenshot: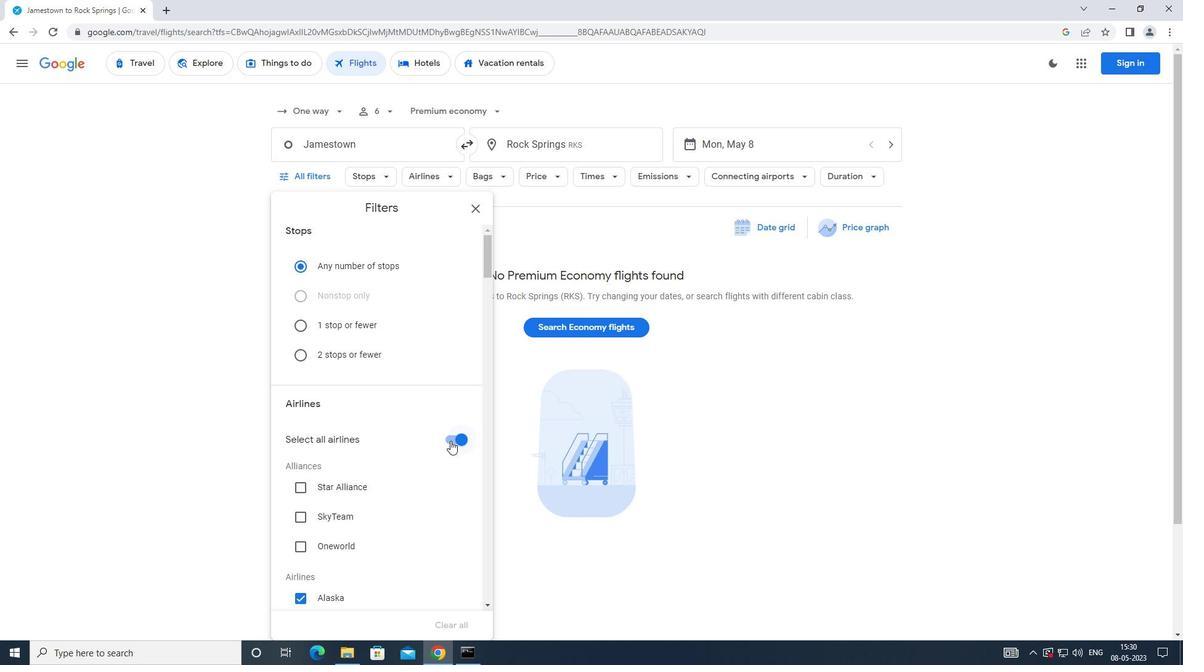 
Action: Mouse pressed left at (453, 441)
Screenshot: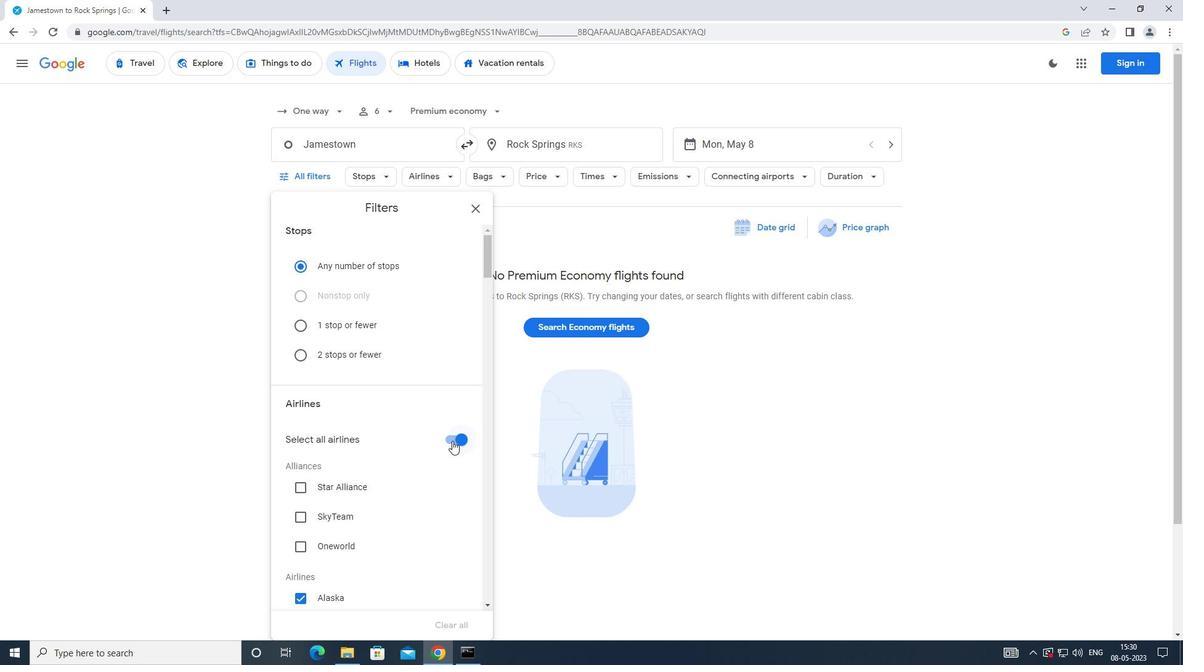 
Action: Mouse moved to (445, 431)
Screenshot: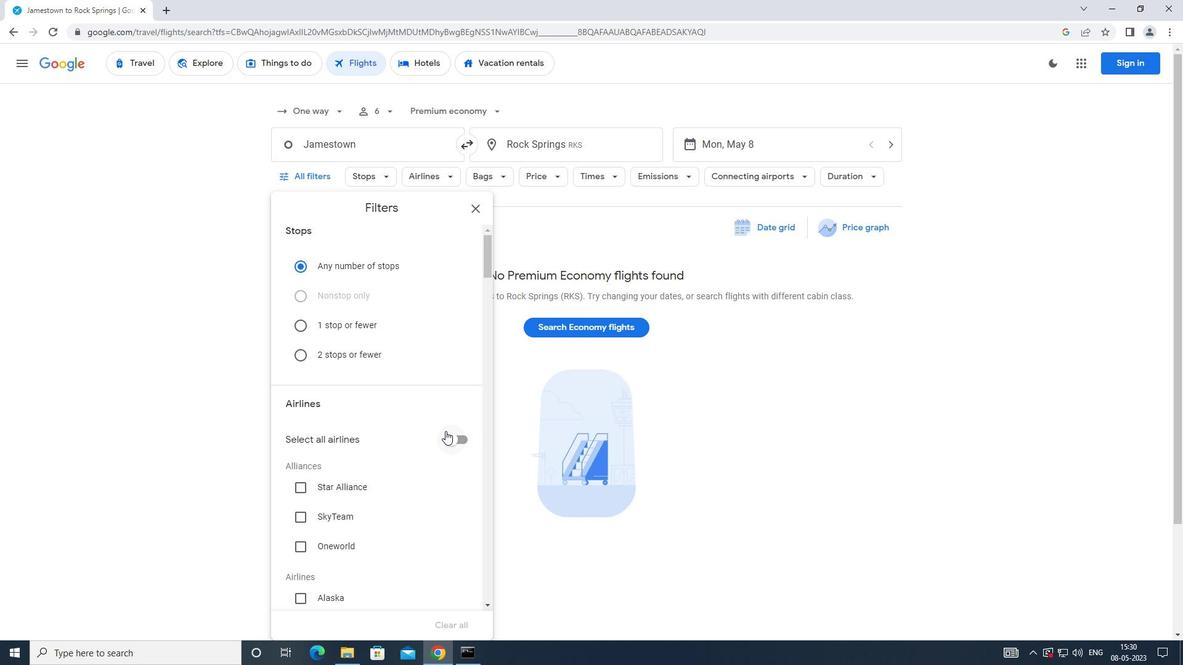 
Action: Mouse scrolled (445, 430) with delta (0, 0)
Screenshot: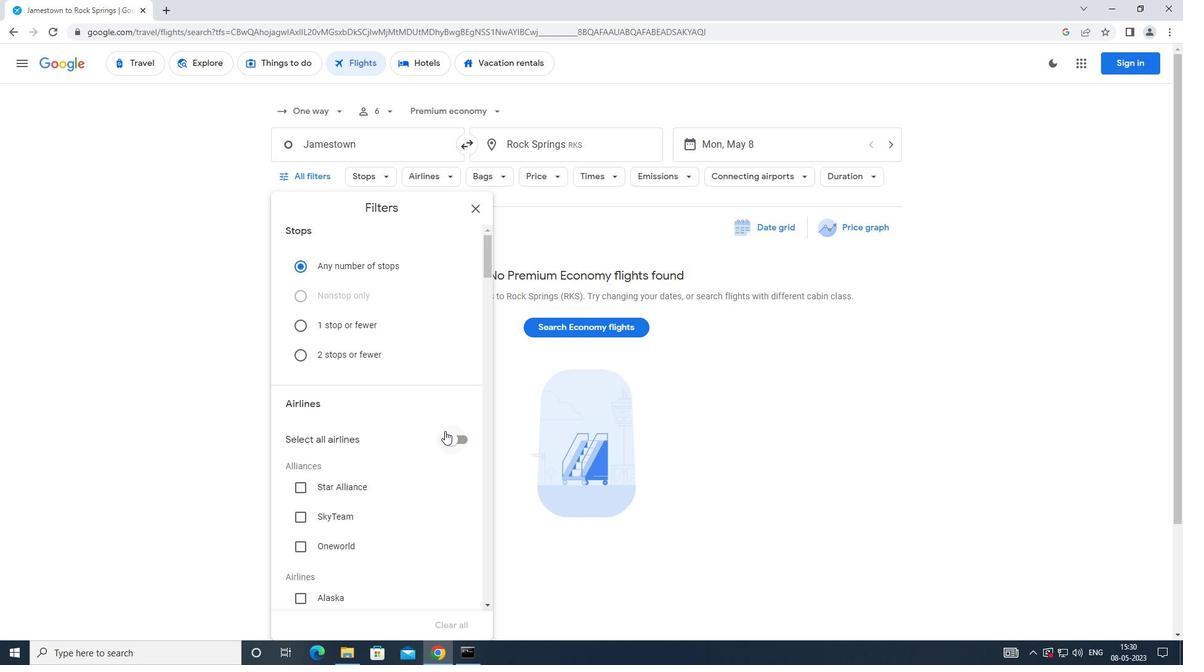 
Action: Mouse scrolled (445, 430) with delta (0, 0)
Screenshot: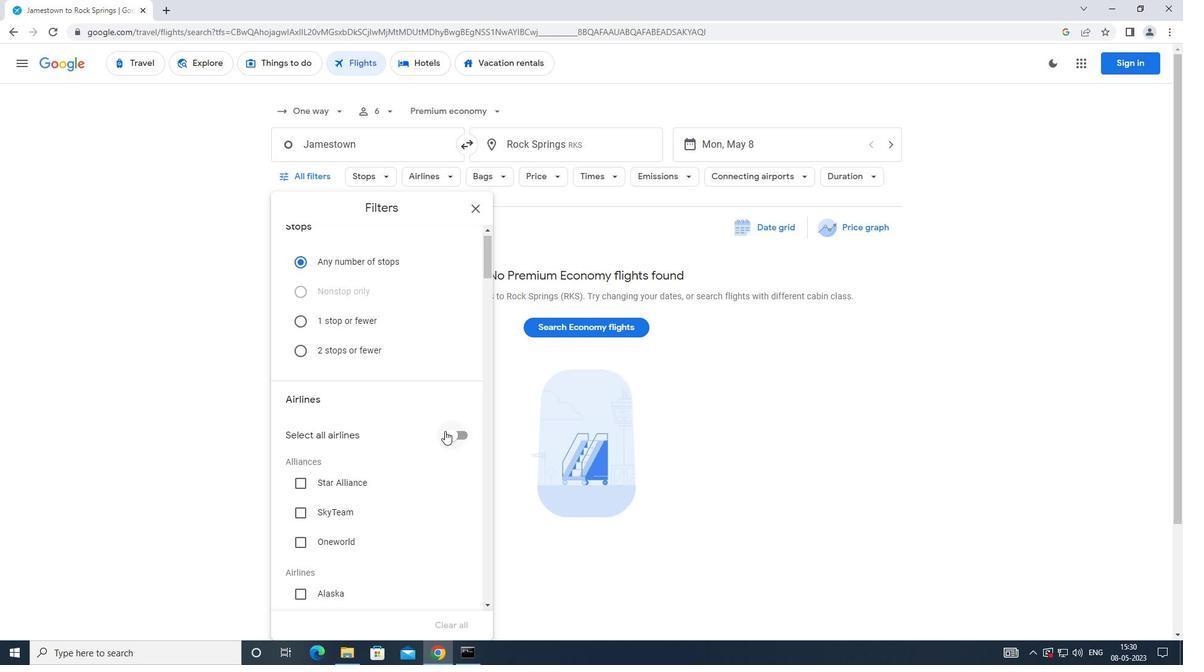 
Action: Mouse scrolled (445, 430) with delta (0, 0)
Screenshot: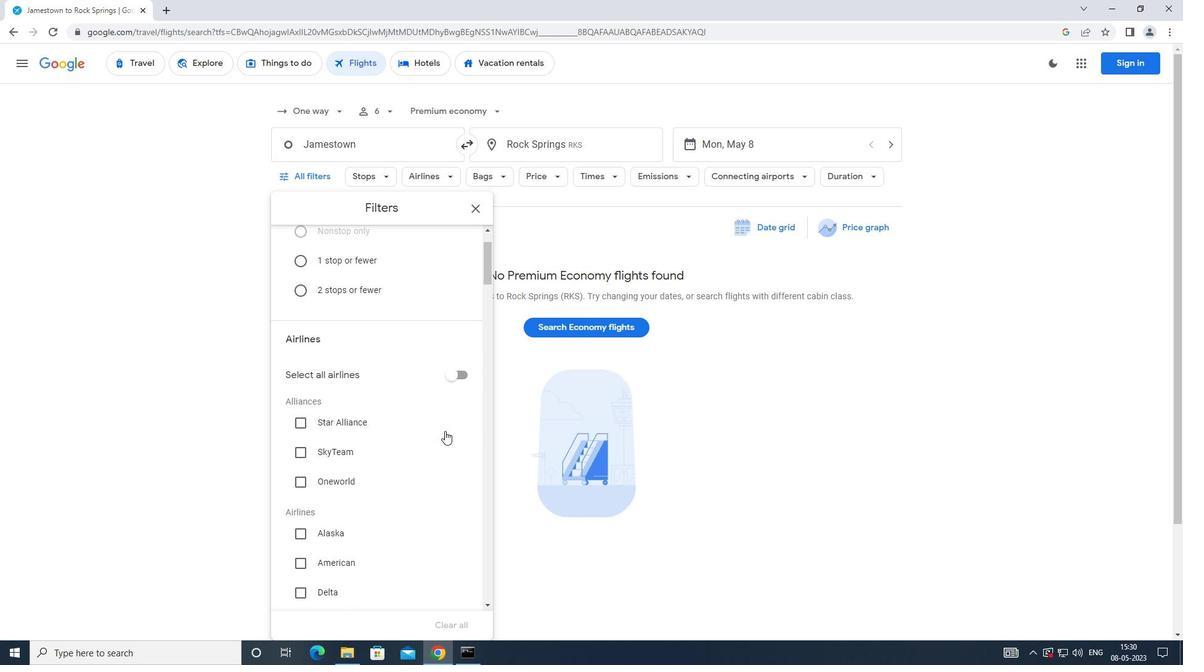 
Action: Mouse scrolled (445, 430) with delta (0, 0)
Screenshot: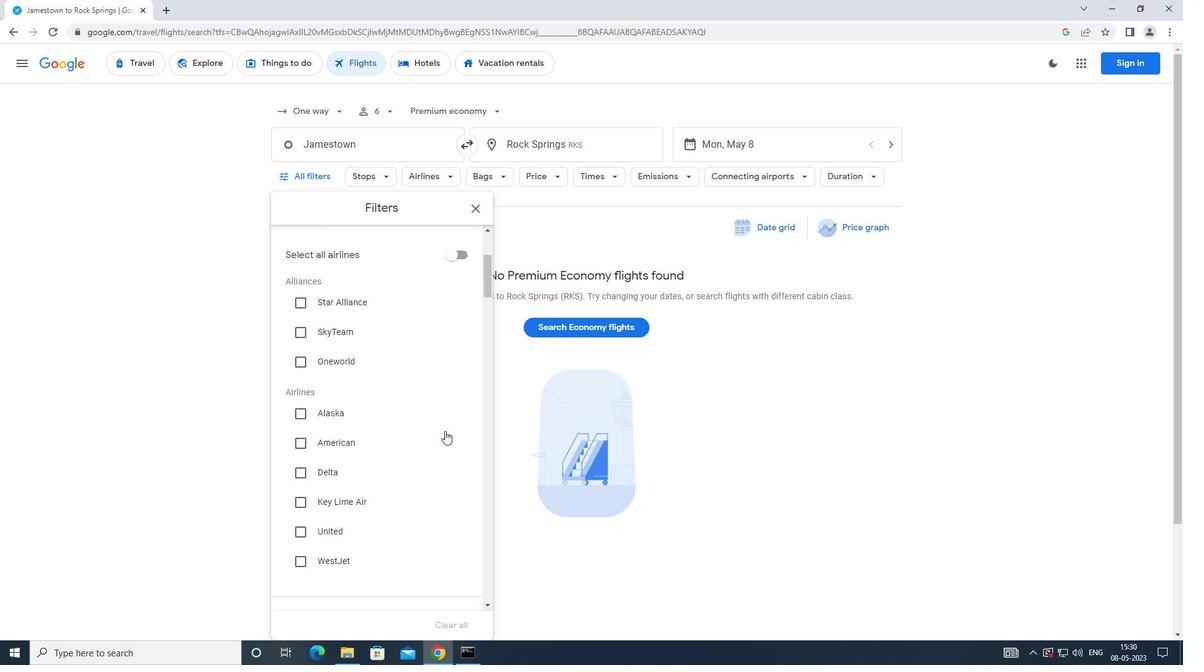 
Action: Mouse moved to (445, 430)
Screenshot: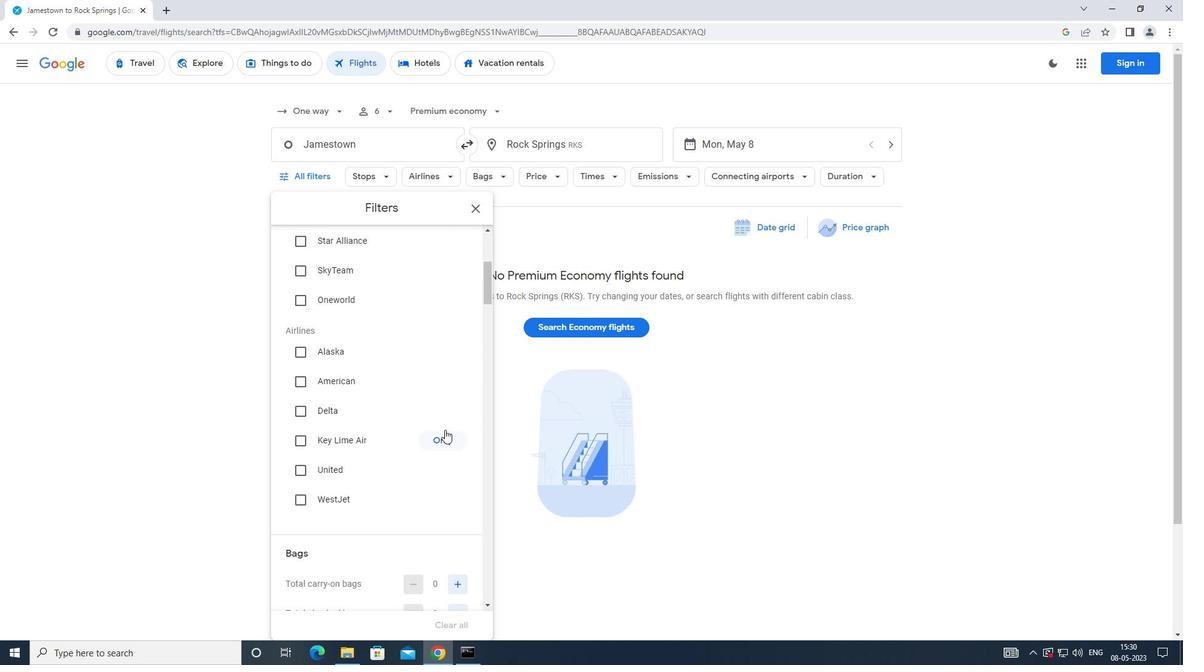 
Action: Mouse scrolled (445, 429) with delta (0, 0)
Screenshot: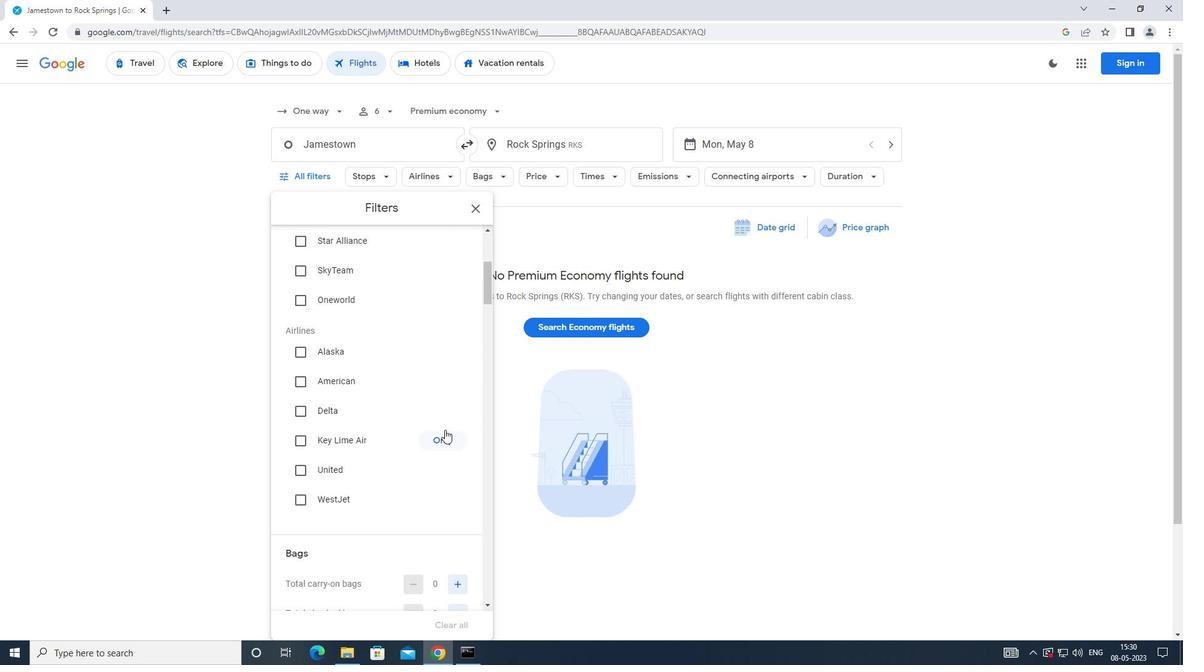 
Action: Mouse scrolled (445, 429) with delta (0, 0)
Screenshot: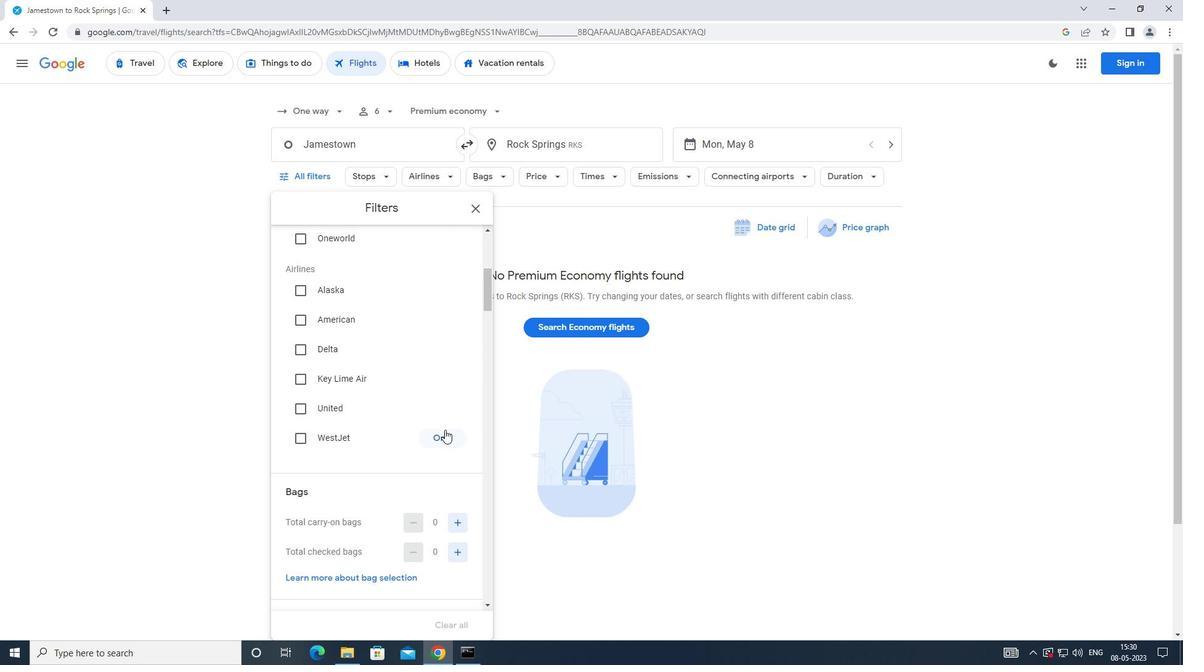
Action: Mouse scrolled (445, 429) with delta (0, 0)
Screenshot: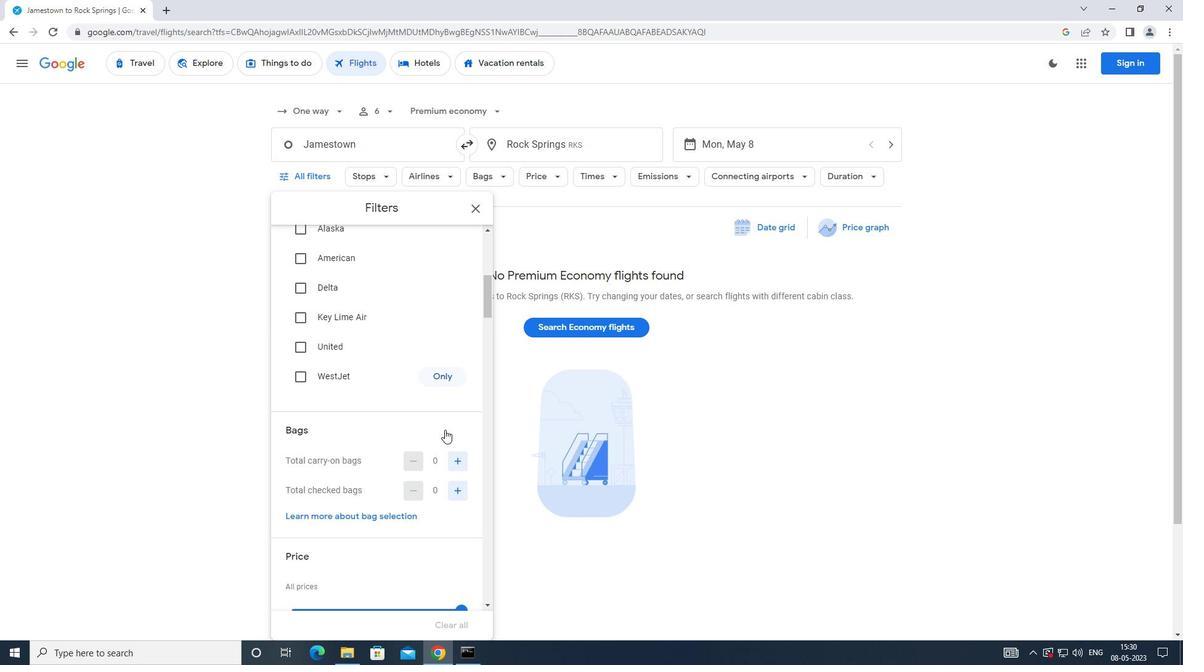 
Action: Mouse moved to (451, 394)
Screenshot: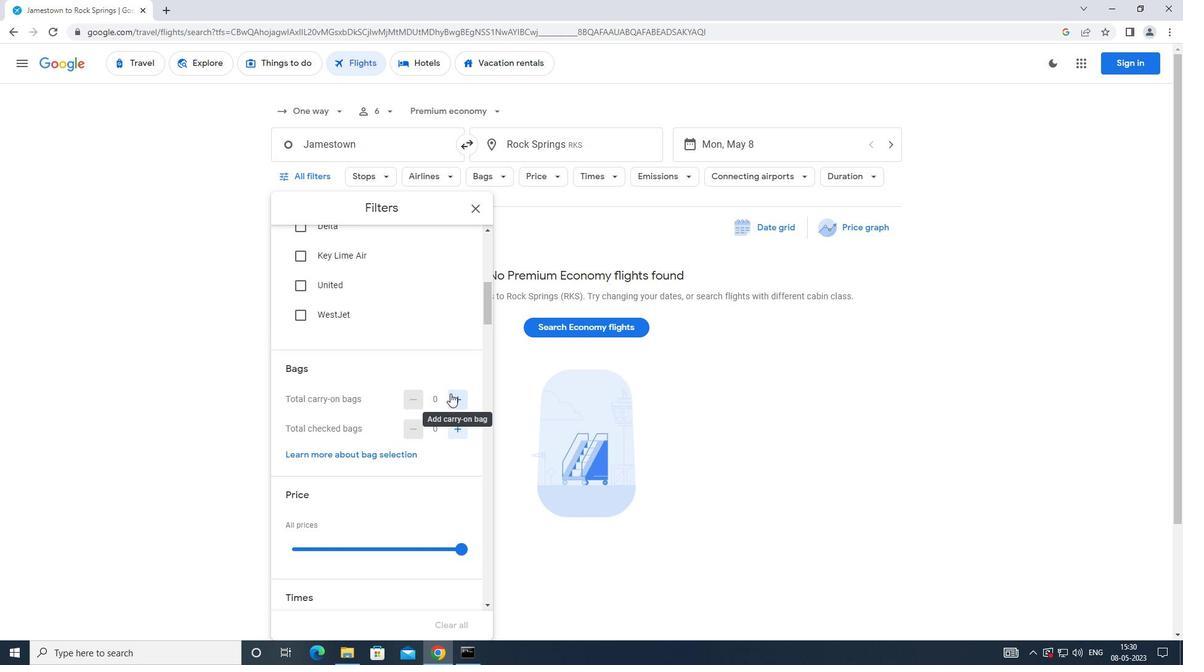 
Action: Mouse pressed left at (451, 394)
Screenshot: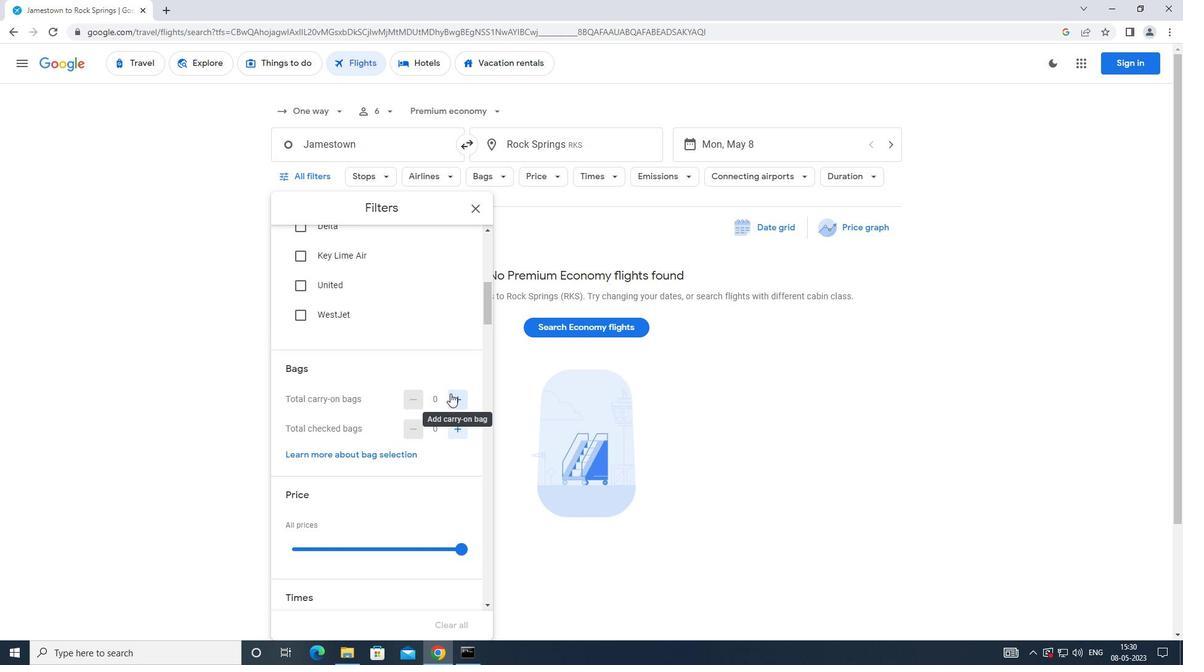 
Action: Mouse pressed left at (451, 394)
Screenshot: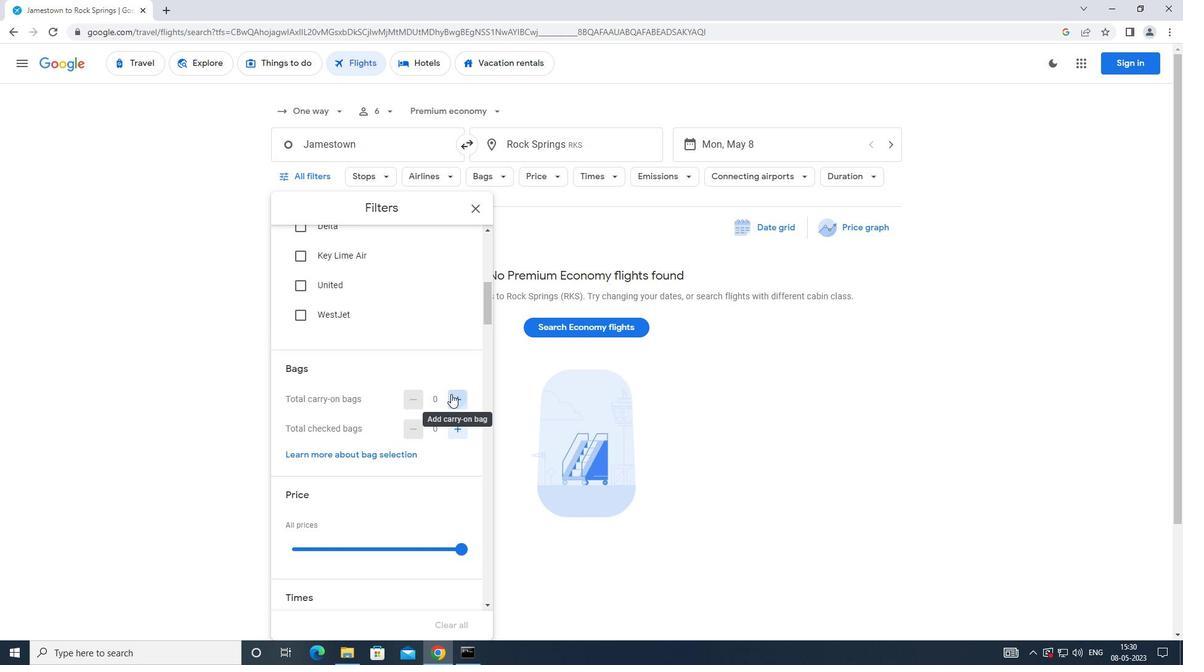 
Action: Mouse moved to (456, 431)
Screenshot: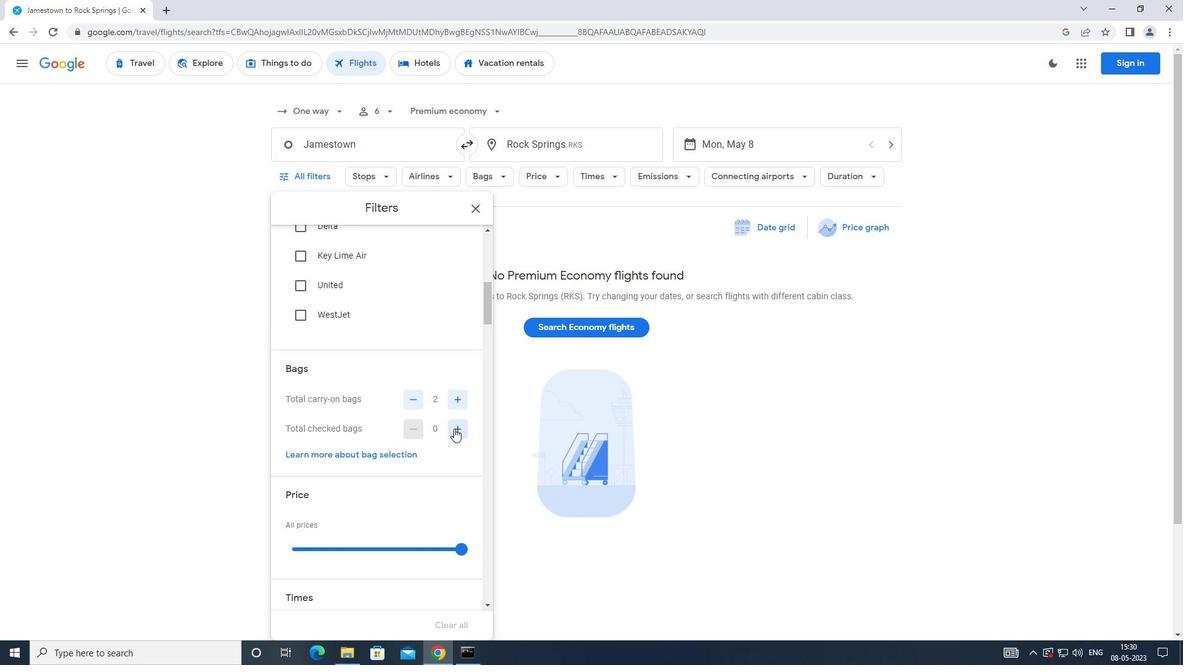 
Action: Mouse pressed left at (456, 431)
Screenshot: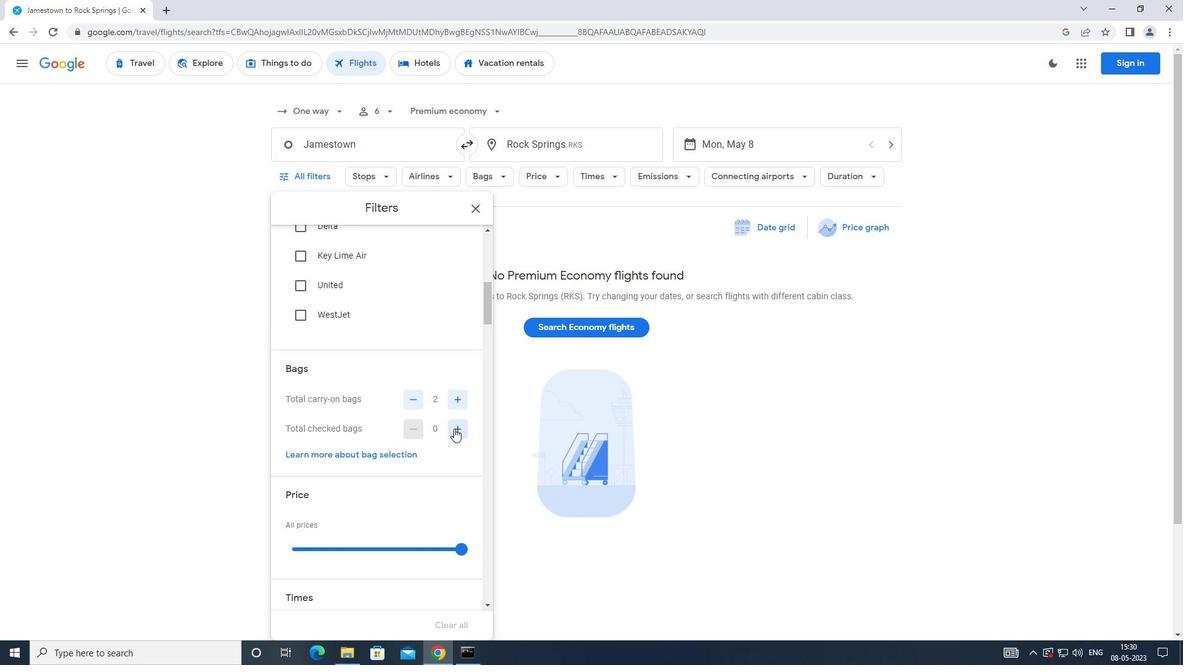
Action: Mouse moved to (430, 438)
Screenshot: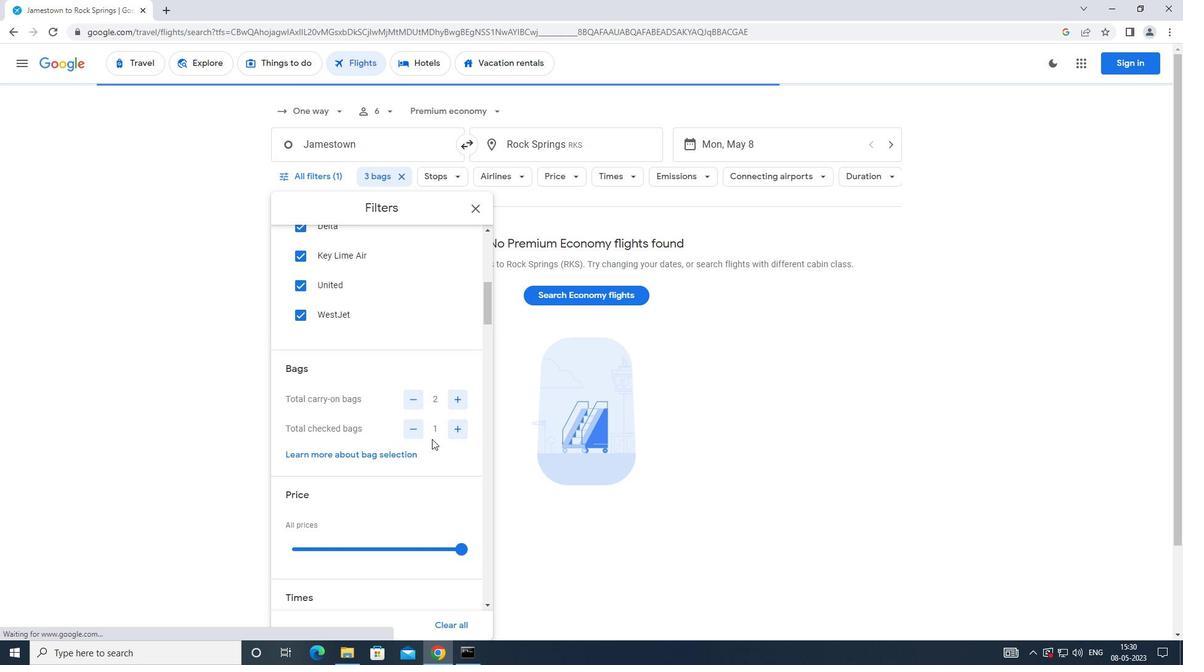 
Action: Mouse scrolled (430, 437) with delta (0, 0)
Screenshot: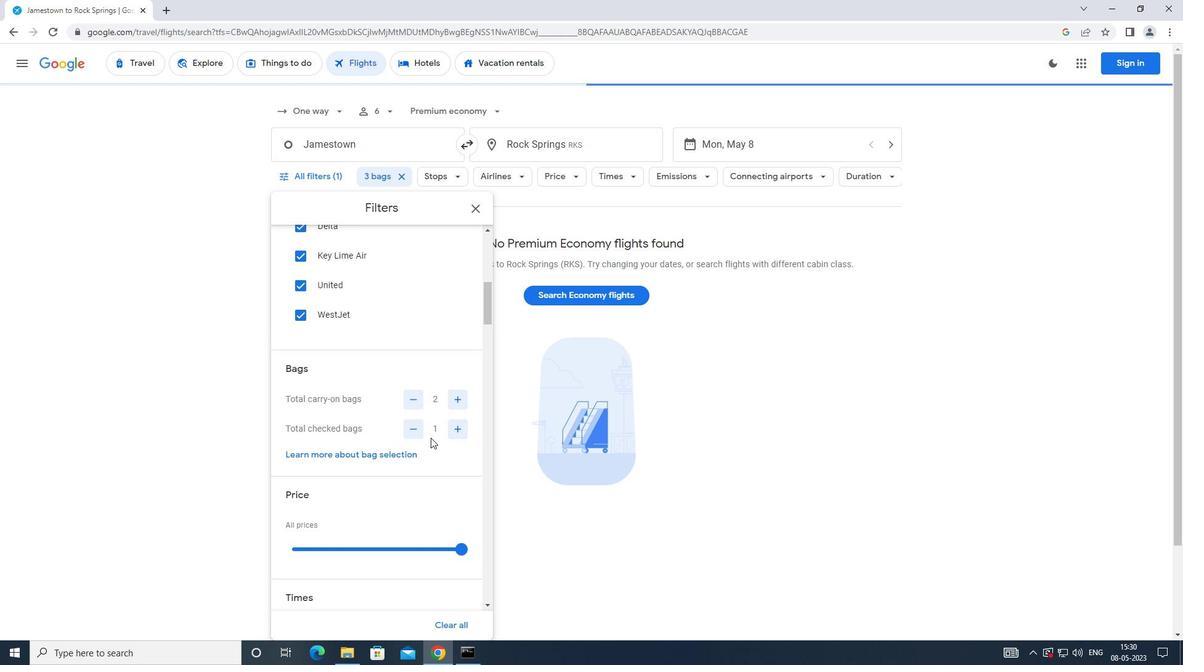 
Action: Mouse scrolled (430, 437) with delta (0, 0)
Screenshot: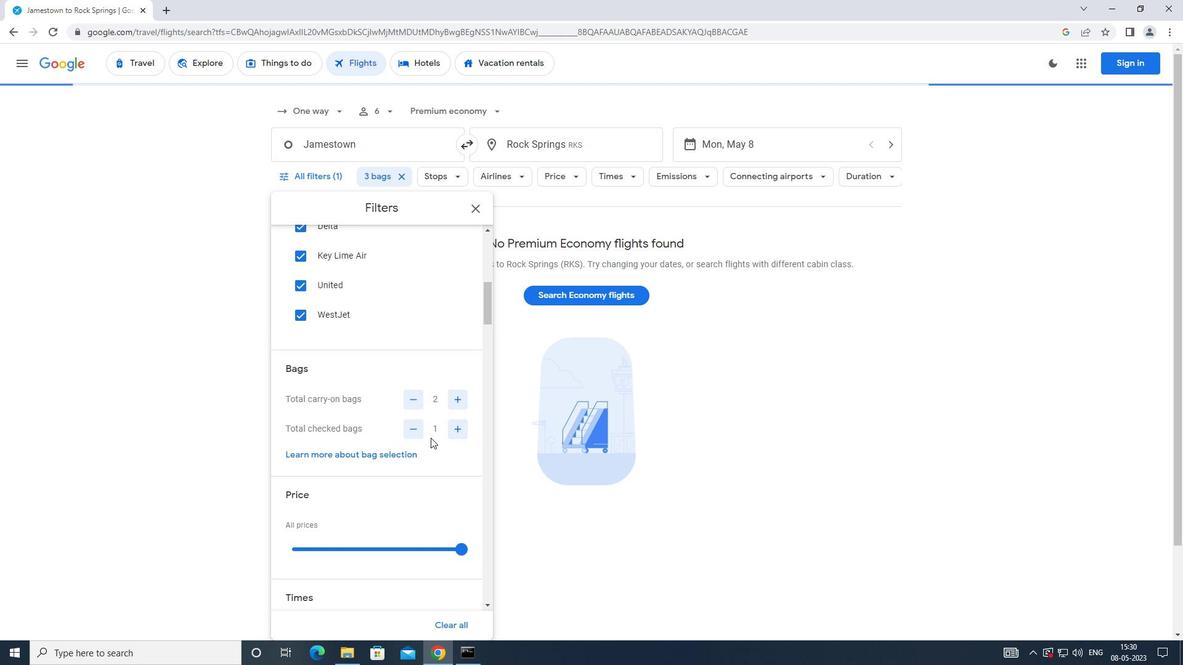 
Action: Mouse moved to (458, 429)
Screenshot: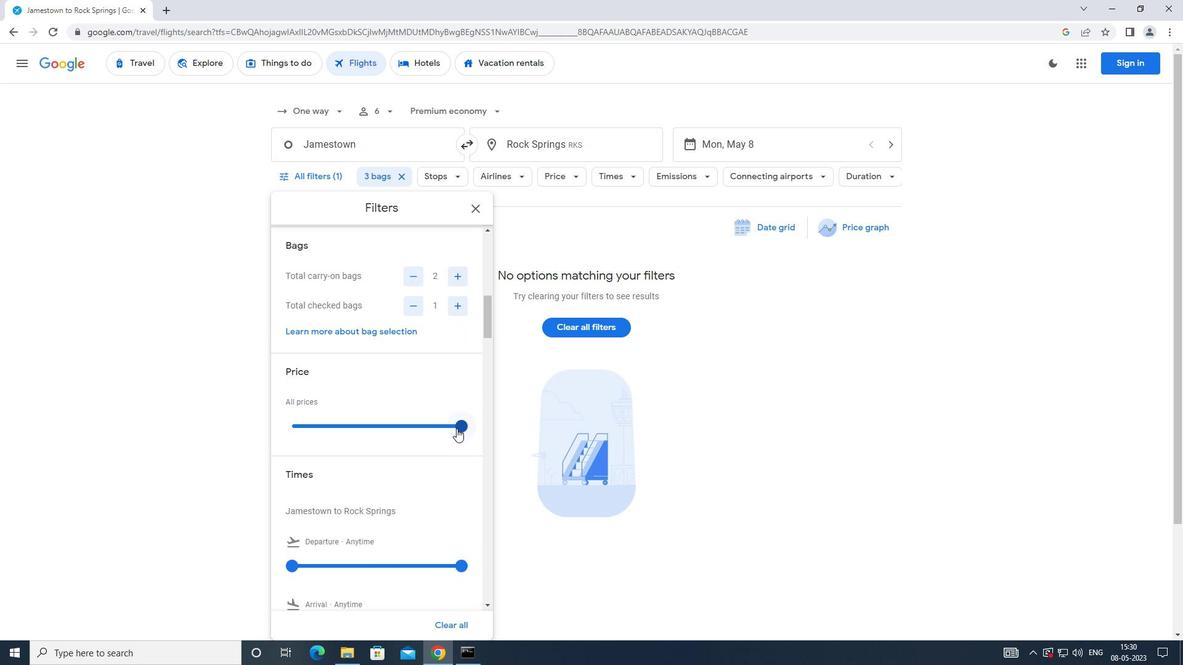 
Action: Mouse pressed left at (458, 429)
Screenshot: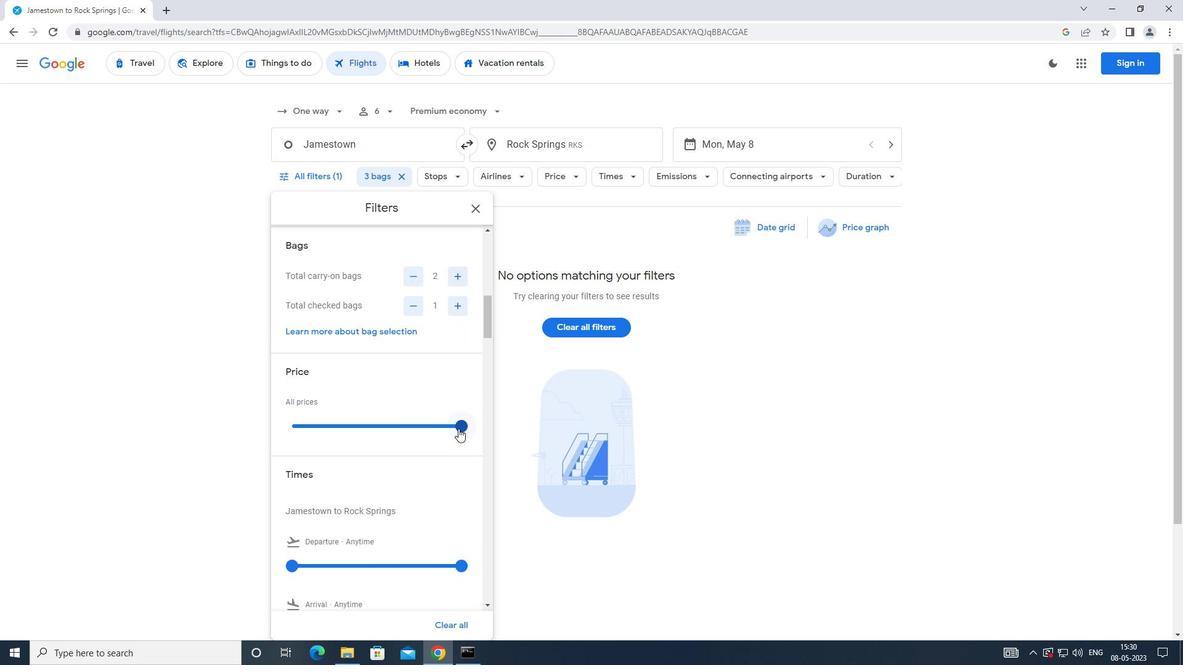 
Action: Mouse moved to (424, 426)
Screenshot: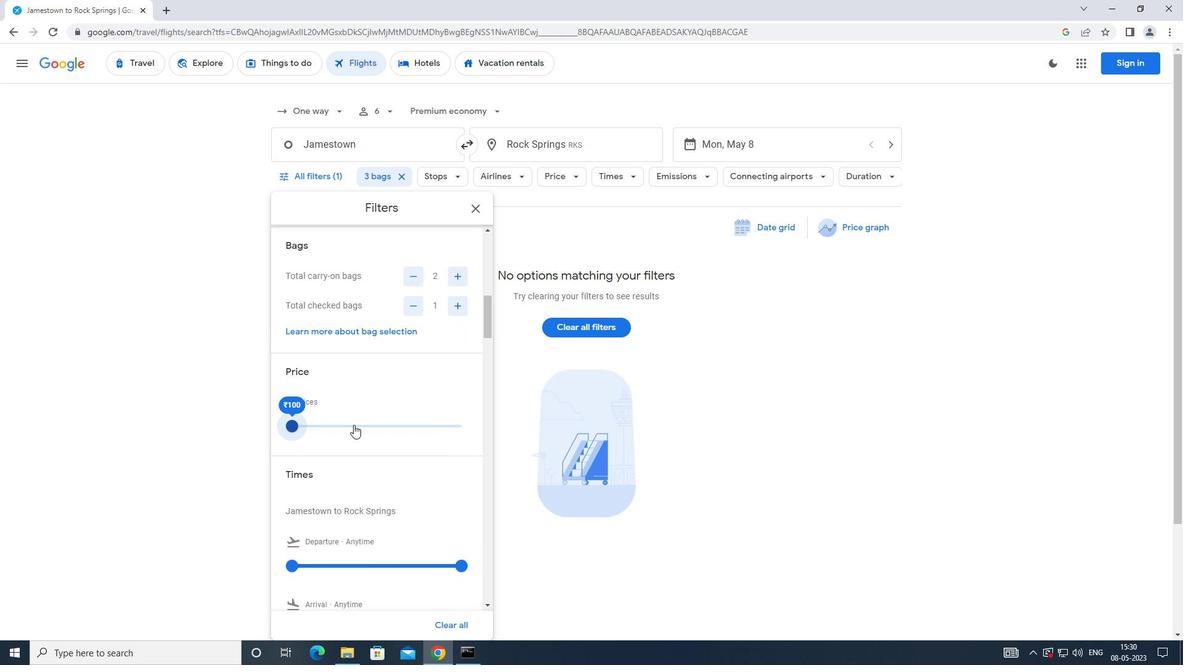 
Action: Mouse pressed left at (424, 426)
Screenshot: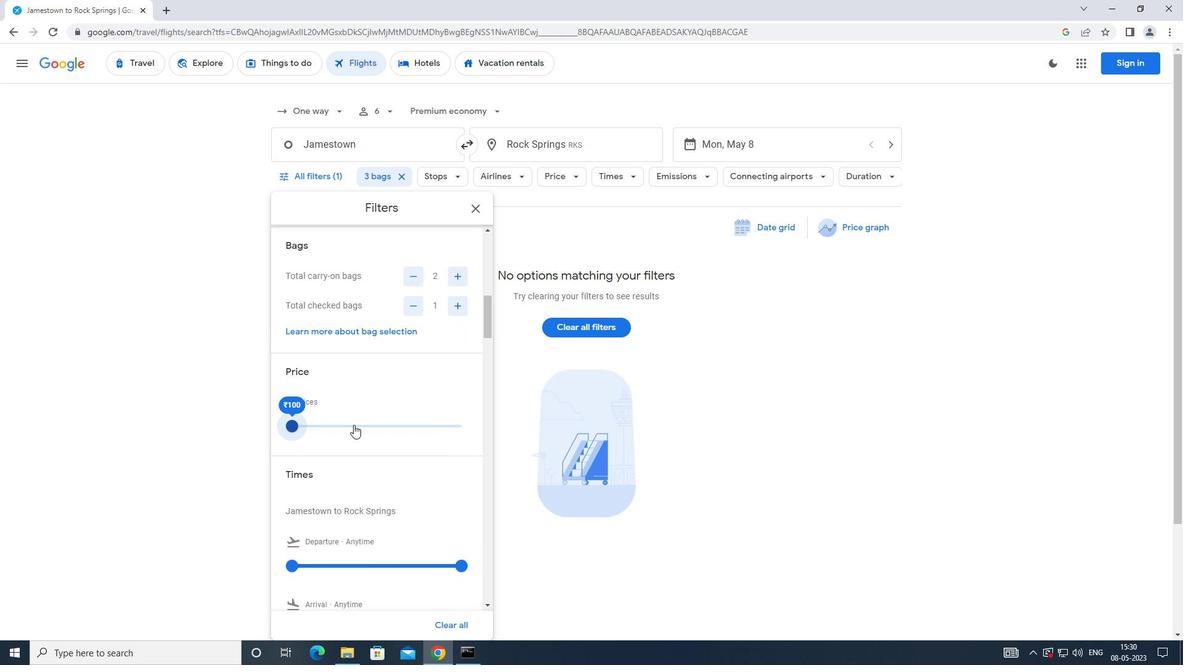 
Action: Mouse moved to (427, 424)
Screenshot: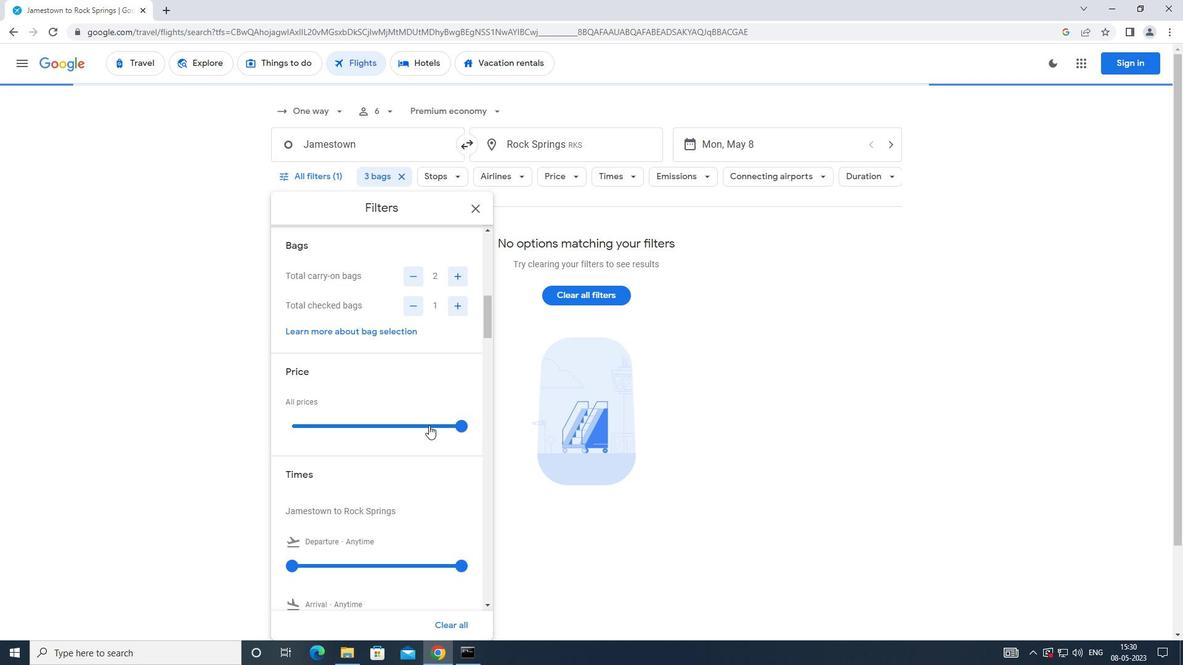 
Action: Mouse scrolled (427, 423) with delta (0, 0)
Screenshot: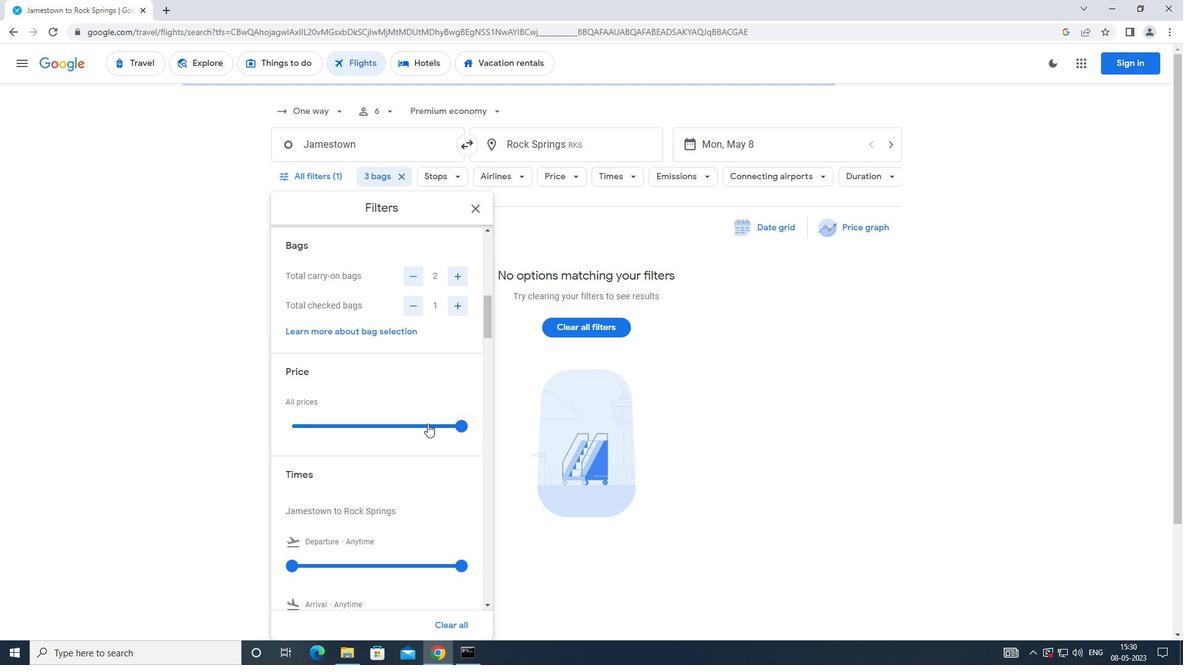 
Action: Mouse moved to (290, 503)
Screenshot: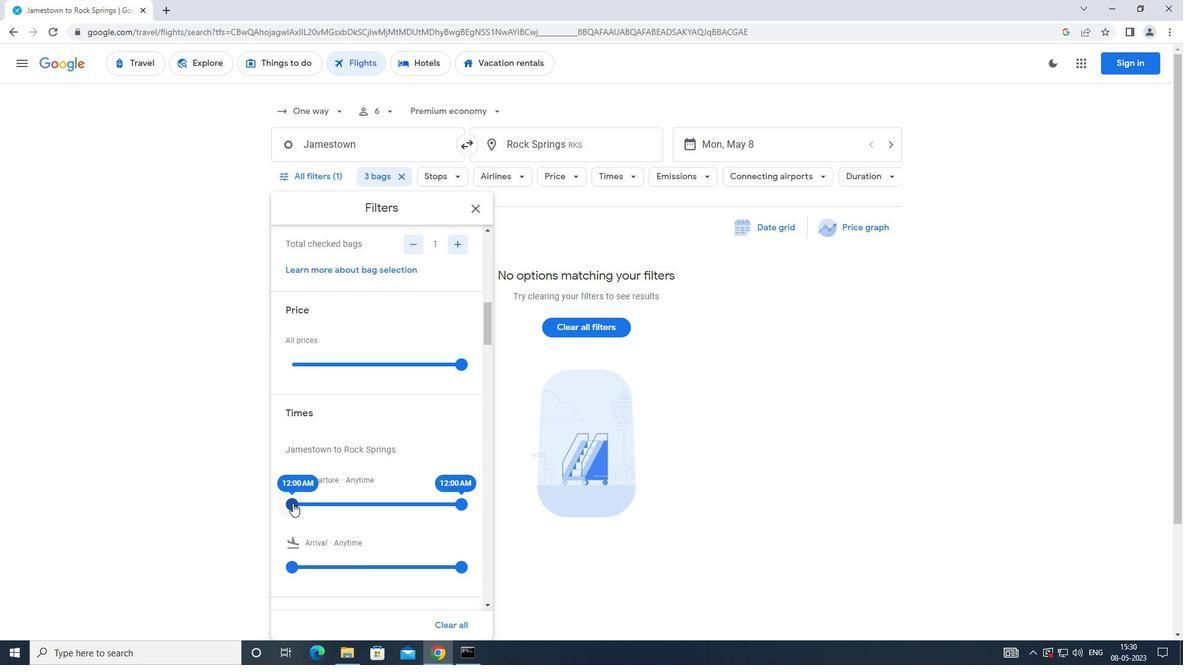 
Action: Mouse pressed left at (290, 503)
Screenshot: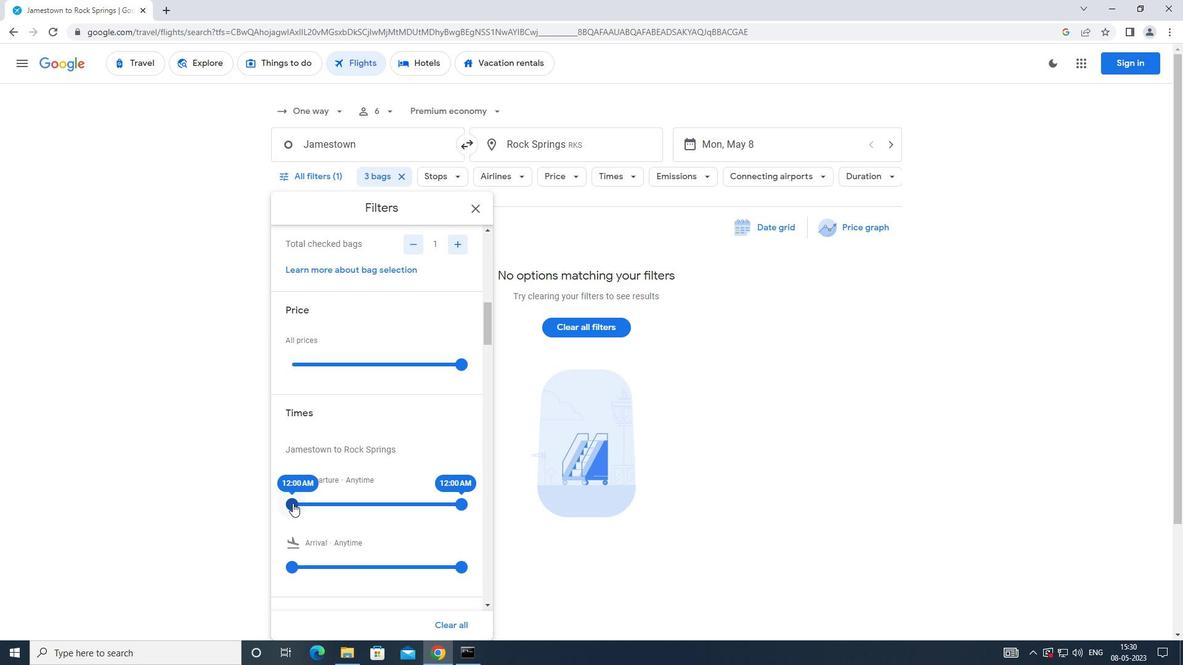 
Action: Mouse moved to (464, 509)
Screenshot: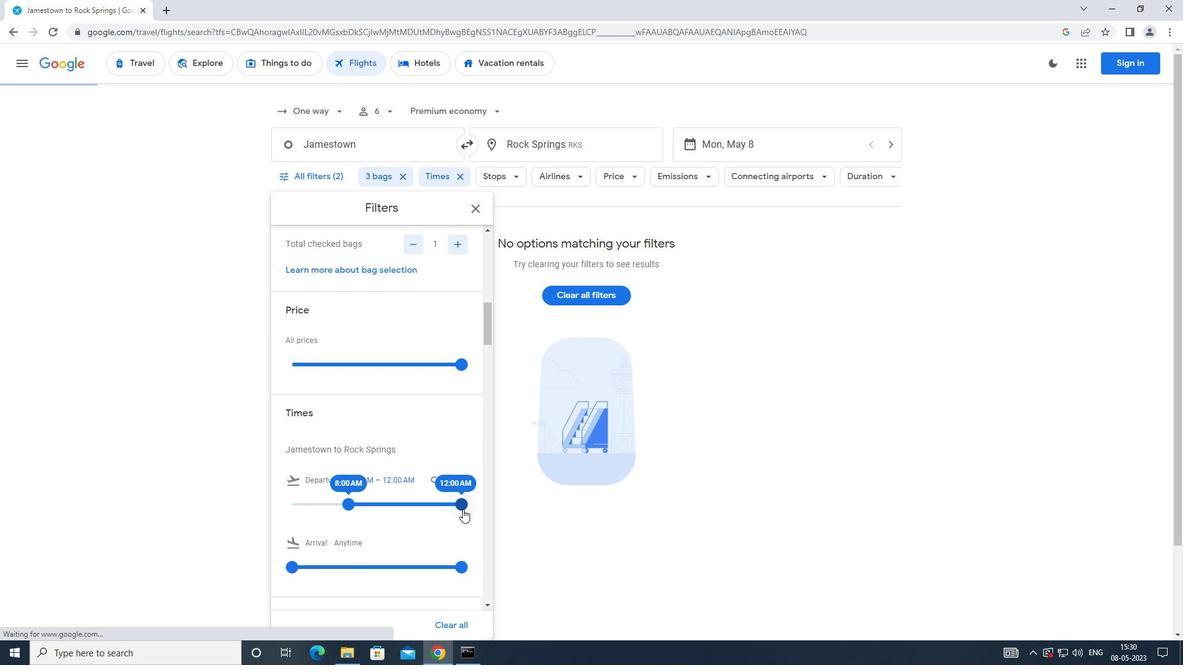 
Action: Mouse pressed left at (464, 509)
Screenshot: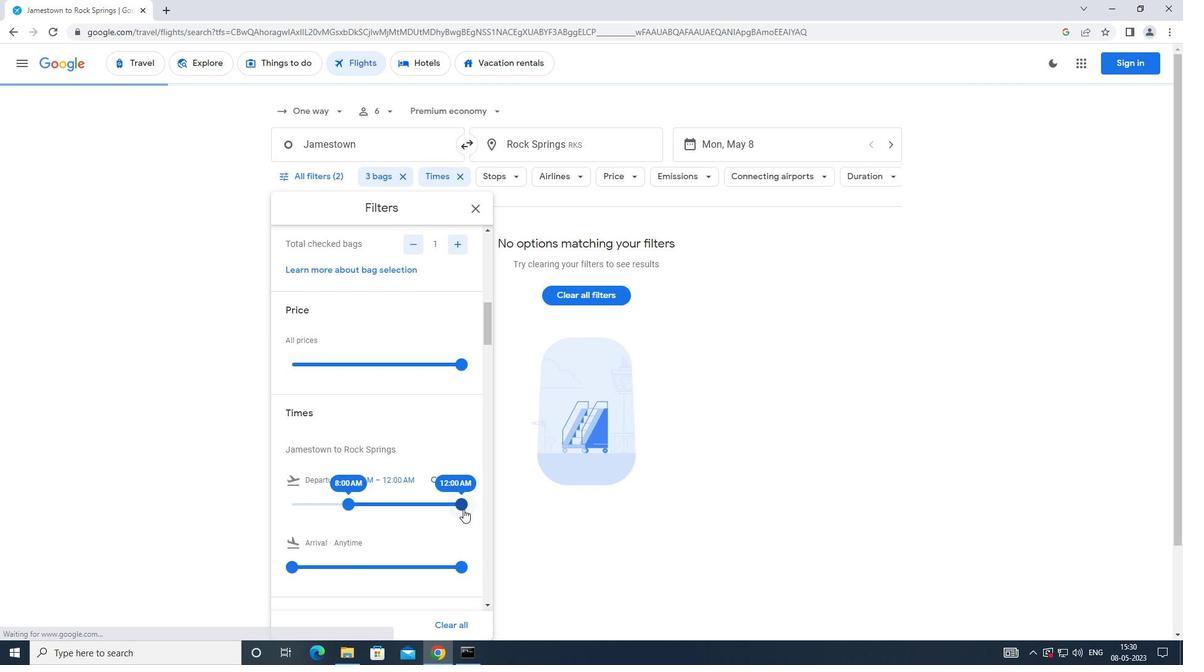 
Action: Mouse moved to (477, 207)
Screenshot: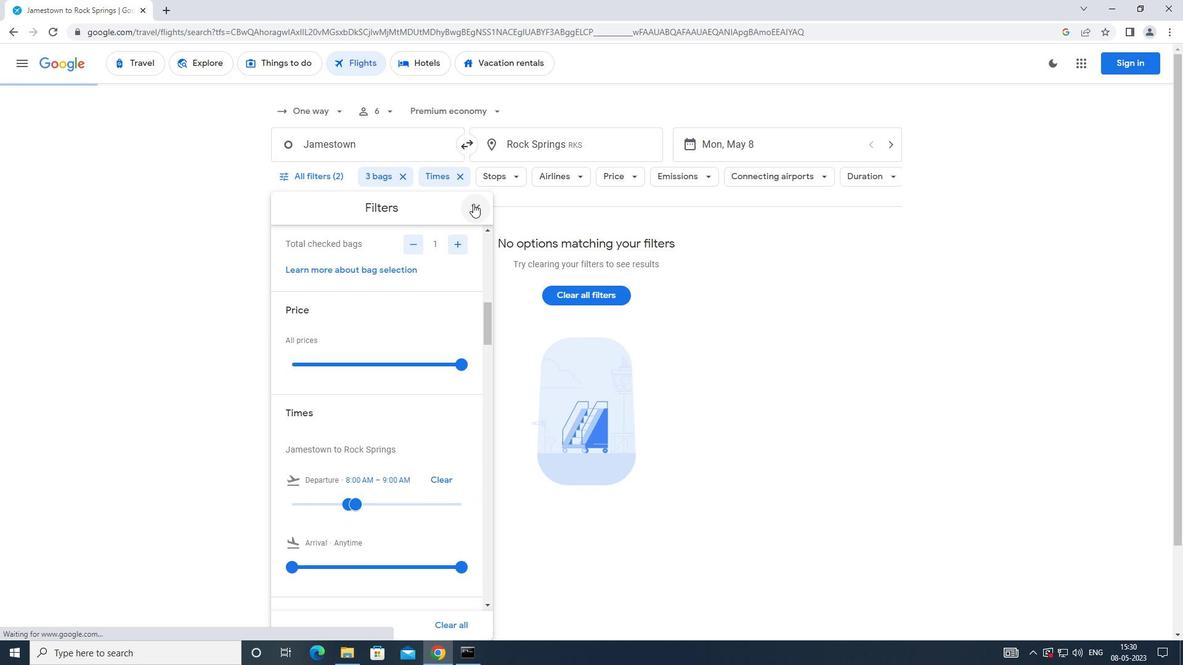 
Action: Mouse pressed left at (477, 207)
Screenshot: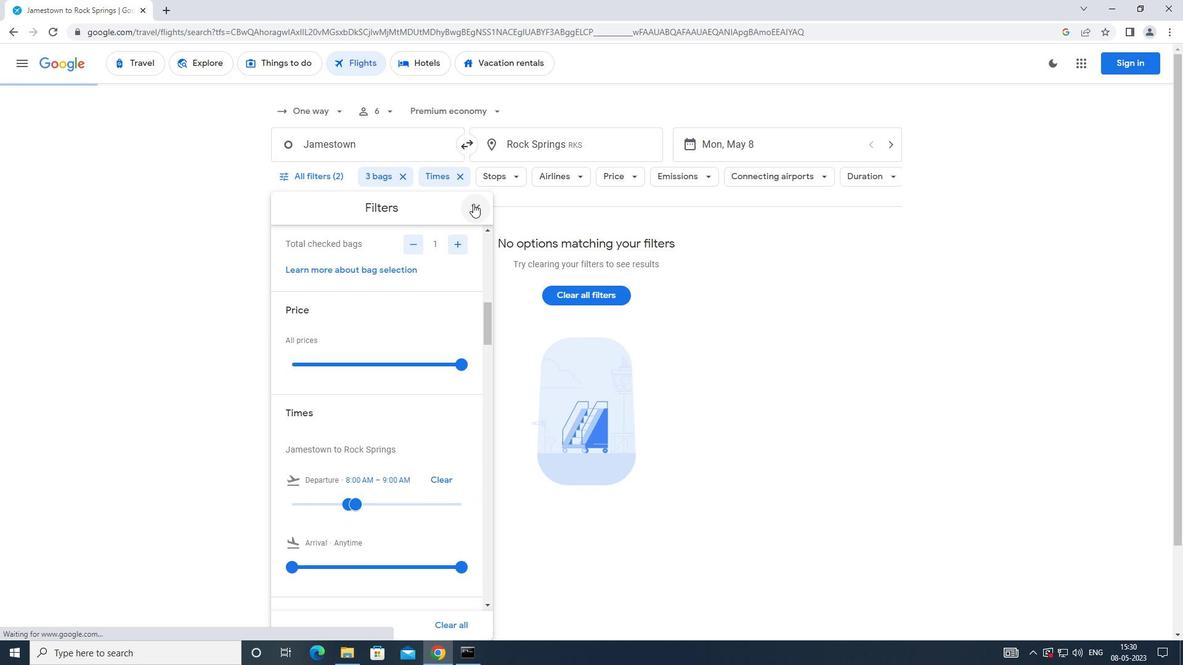 
Action: Mouse moved to (477, 210)
Screenshot: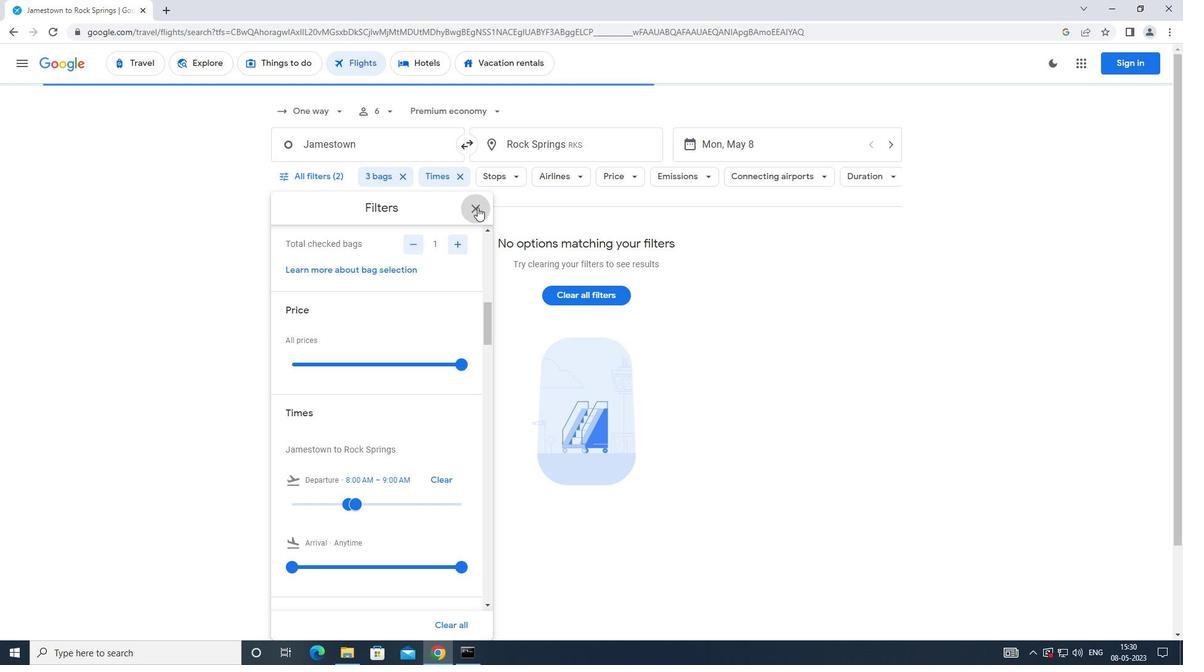 
